 Task: Open Card Card0000000109 in Board Board0000000028 in Workspace WS0000000010 in Trello. Add Member nikhrathi889@gmail.com to Card Card0000000109 in Board Board0000000028 in Workspace WS0000000010 in Trello. Add Green Label titled Label0000000109 to Card Card0000000109 in Board Board0000000028 in Workspace WS0000000010 in Trello. Add Checklist CL0000000109 to Card Card0000000109 in Board Board0000000028 in Workspace WS0000000010 in Trello. Add Dates with Start Date as Apr 08 2023 and Due Date as Apr 30 2023 to Card Card0000000109 in Board Board0000000028 in Workspace WS0000000010 in Trello
Action: Mouse moved to (663, 73)
Screenshot: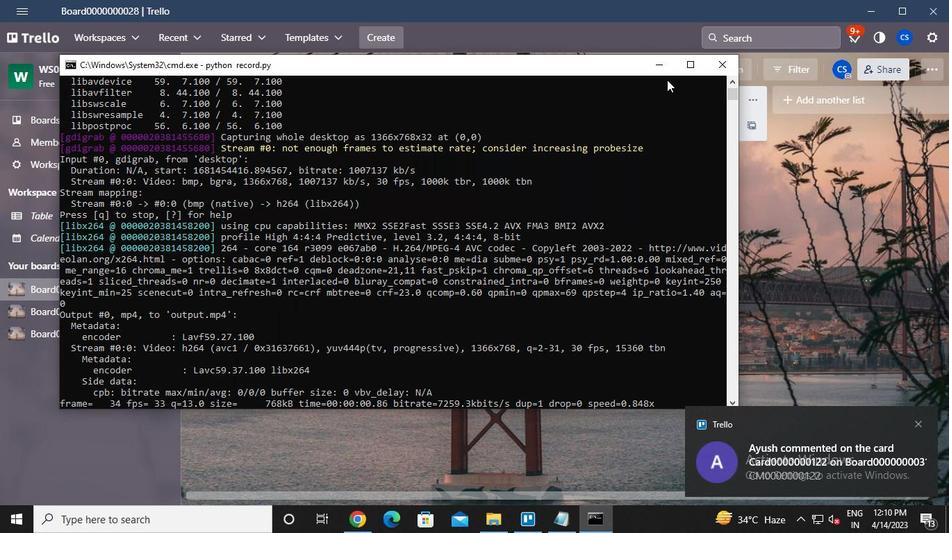 
Action: Mouse pressed left at (663, 73)
Screenshot: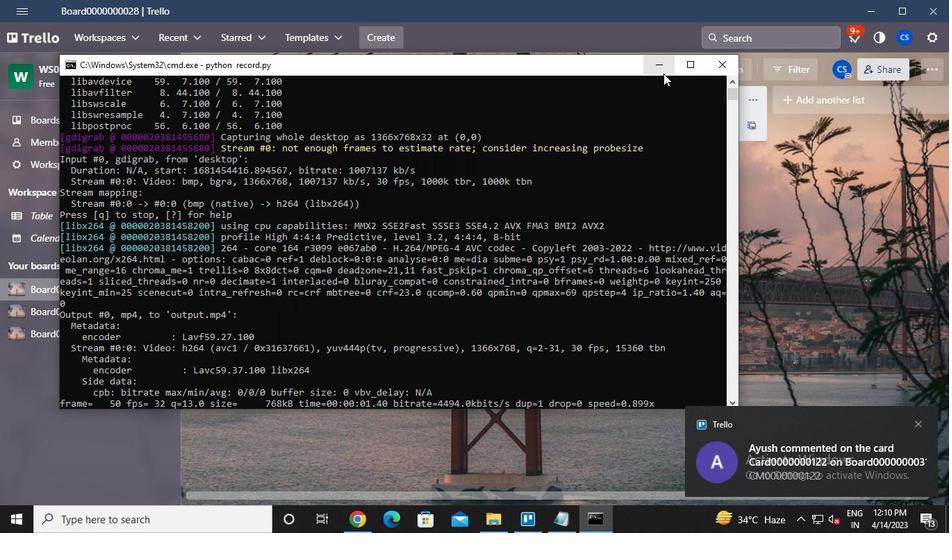 
Action: Mouse moved to (271, 120)
Screenshot: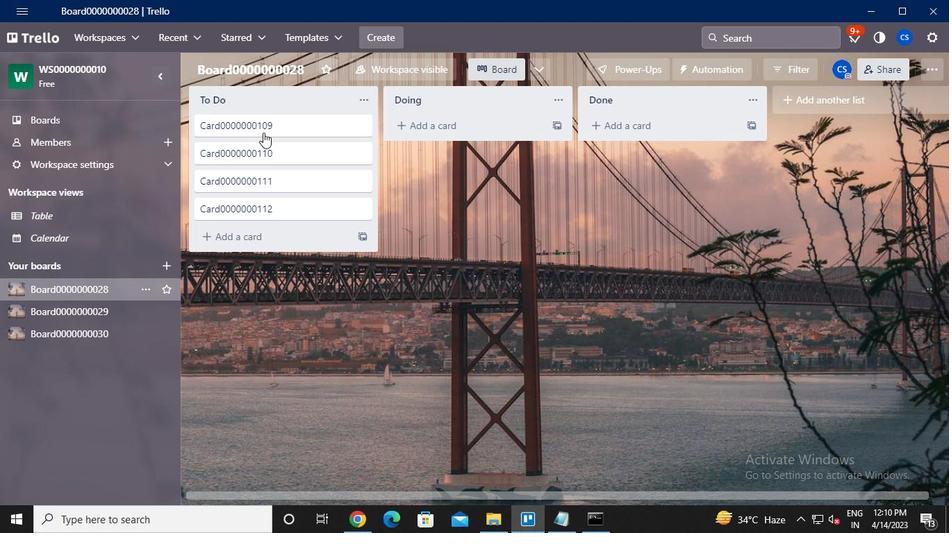 
Action: Mouse pressed left at (271, 120)
Screenshot: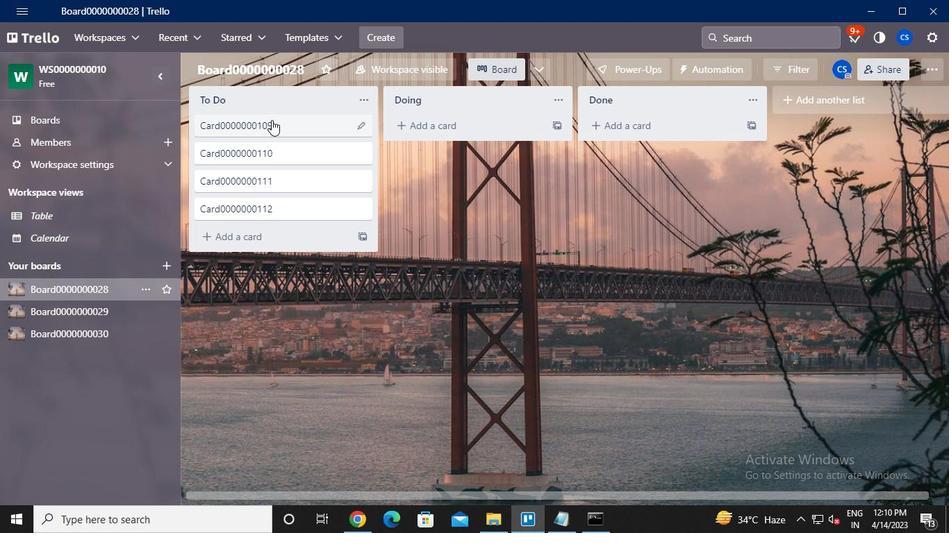 
Action: Mouse moved to (677, 123)
Screenshot: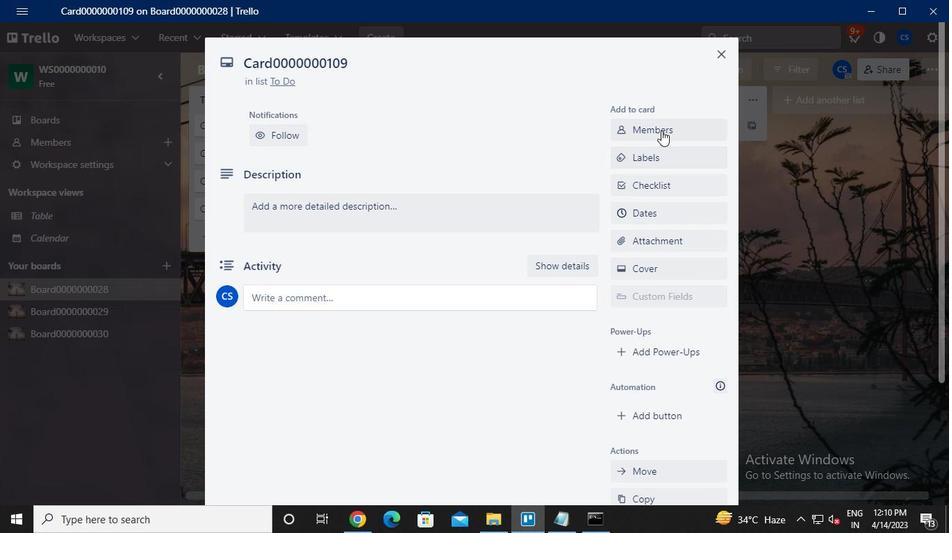 
Action: Mouse pressed left at (677, 123)
Screenshot: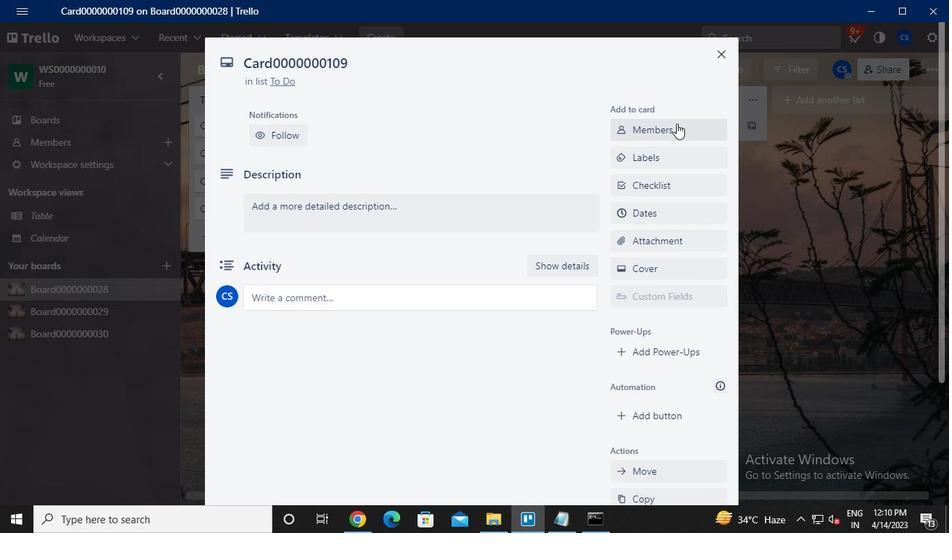 
Action: Keyboard Key.caps_lock
Screenshot: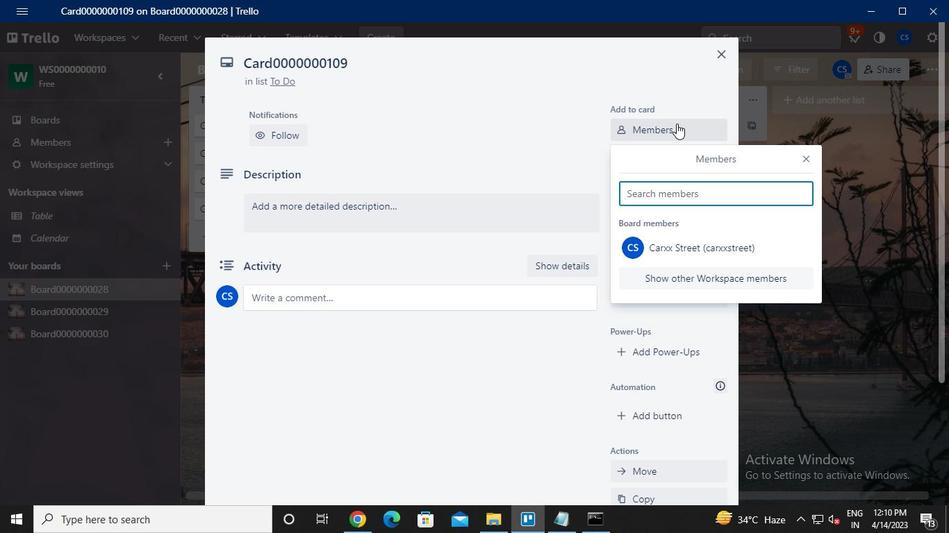 
Action: Keyboard Key.caps_lock
Screenshot: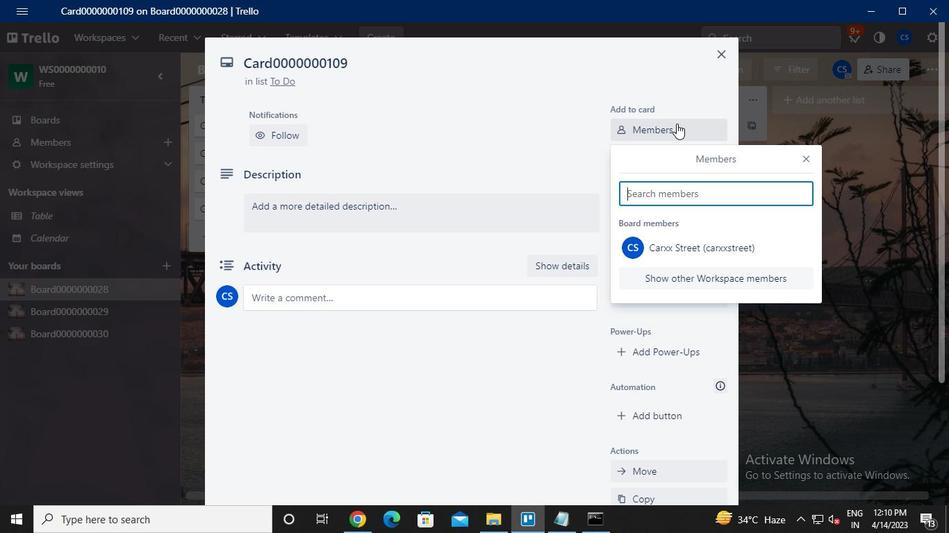 
Action: Keyboard n
Screenshot: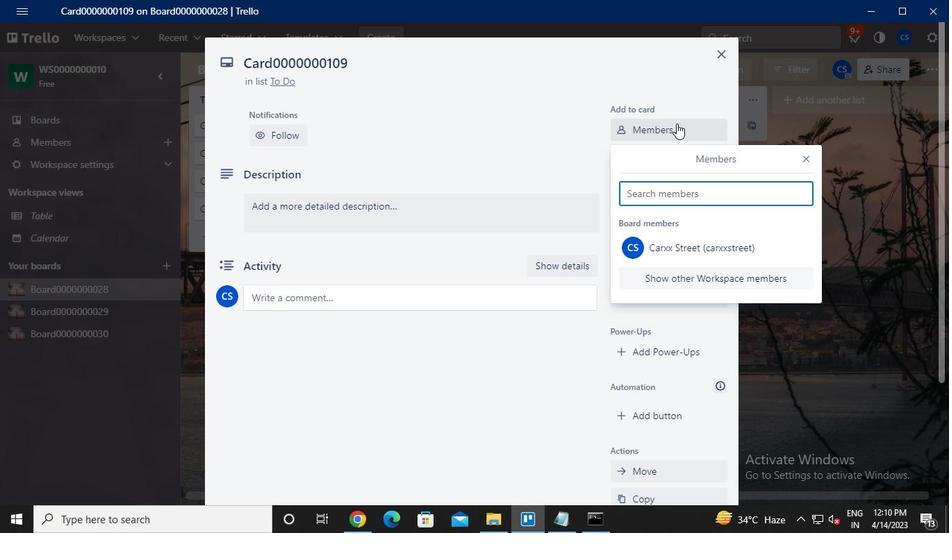 
Action: Keyboard i
Screenshot: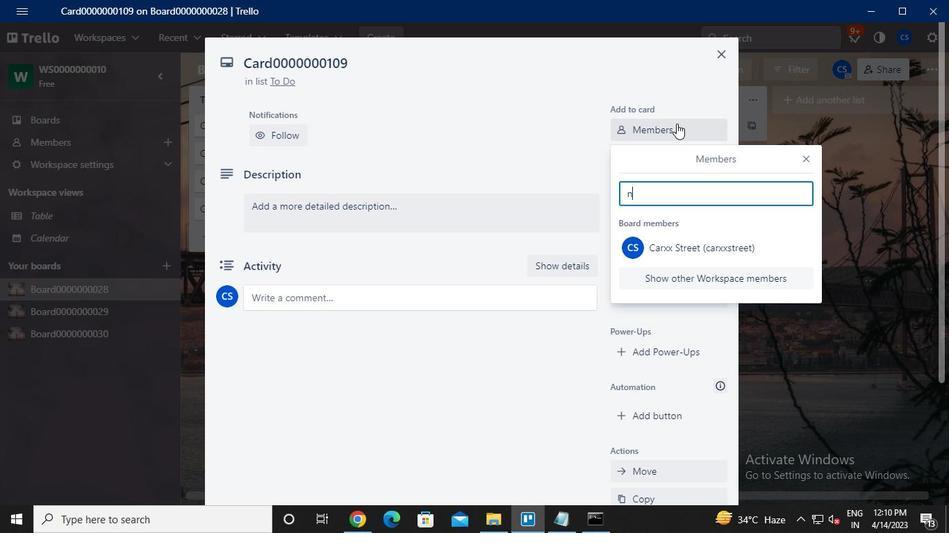 
Action: Keyboard k
Screenshot: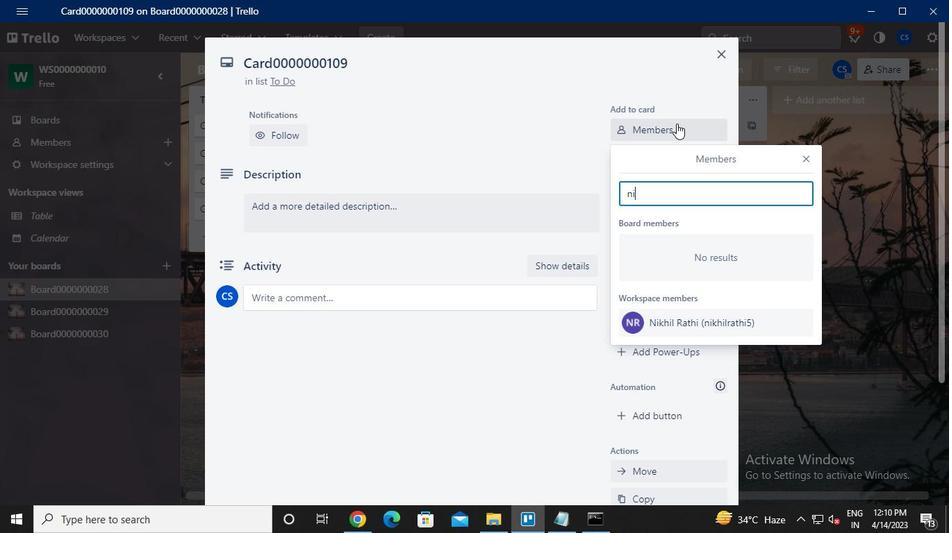 
Action: Keyboard r
Screenshot: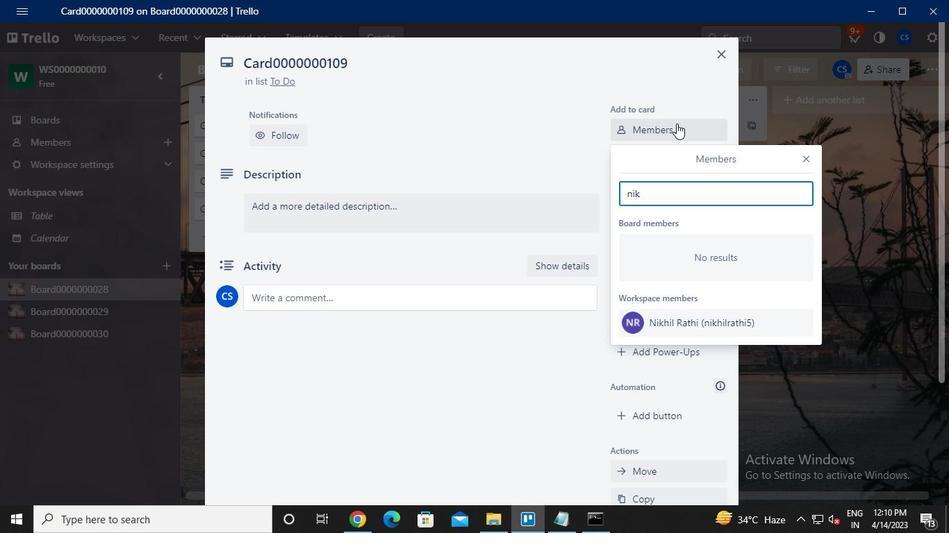 
Action: Keyboard a
Screenshot: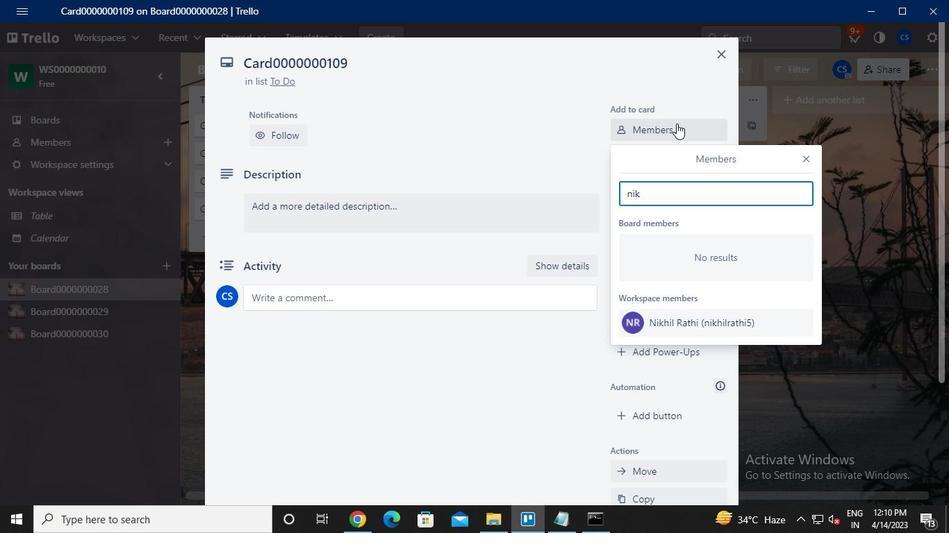 
Action: Keyboard t
Screenshot: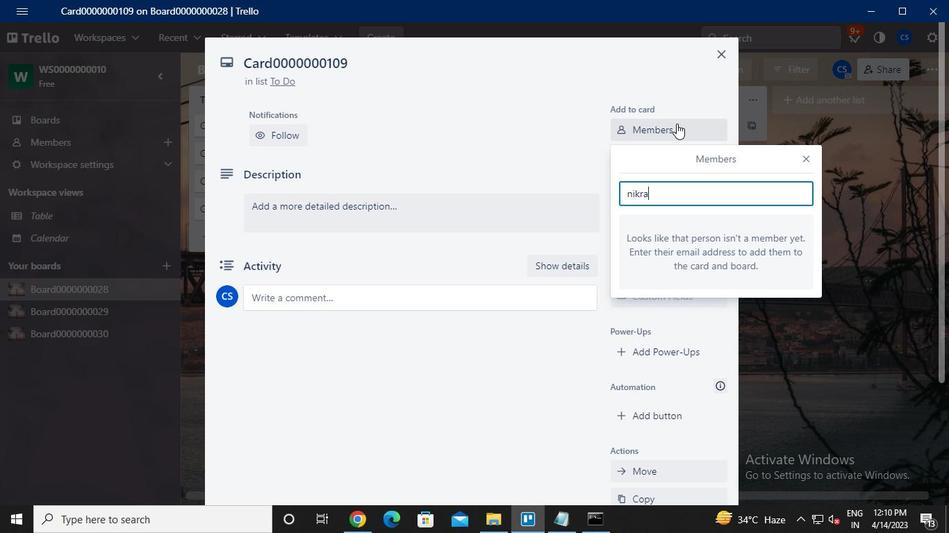 
Action: Keyboard h
Screenshot: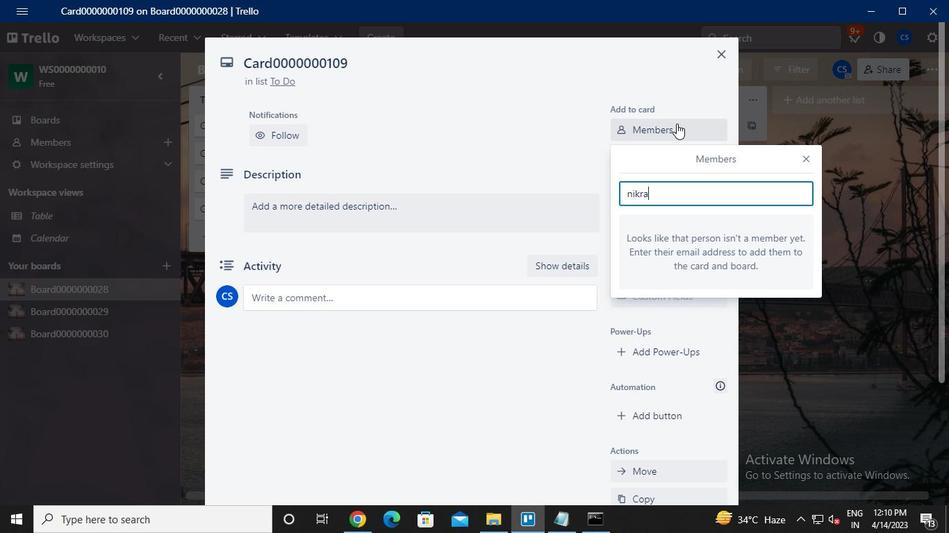 
Action: Keyboard i
Screenshot: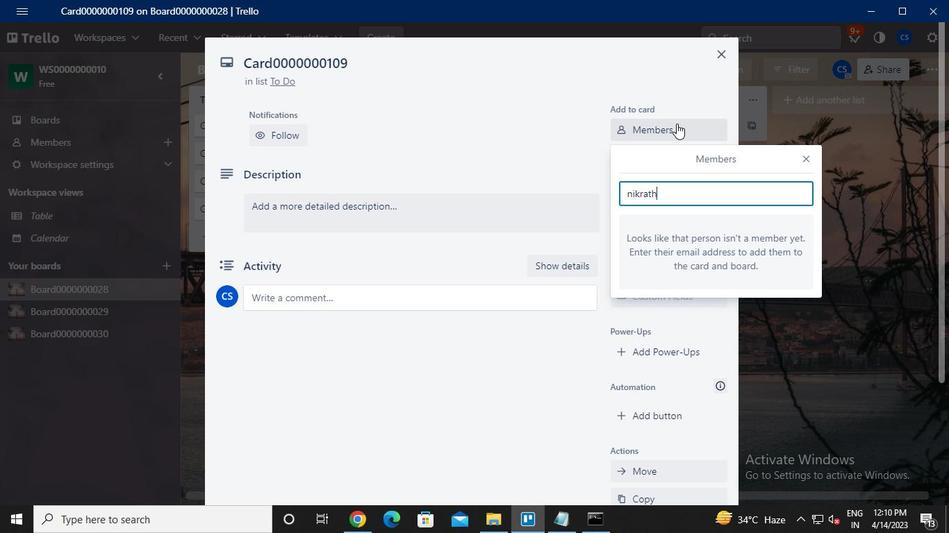 
Action: Keyboard <104>
Screenshot: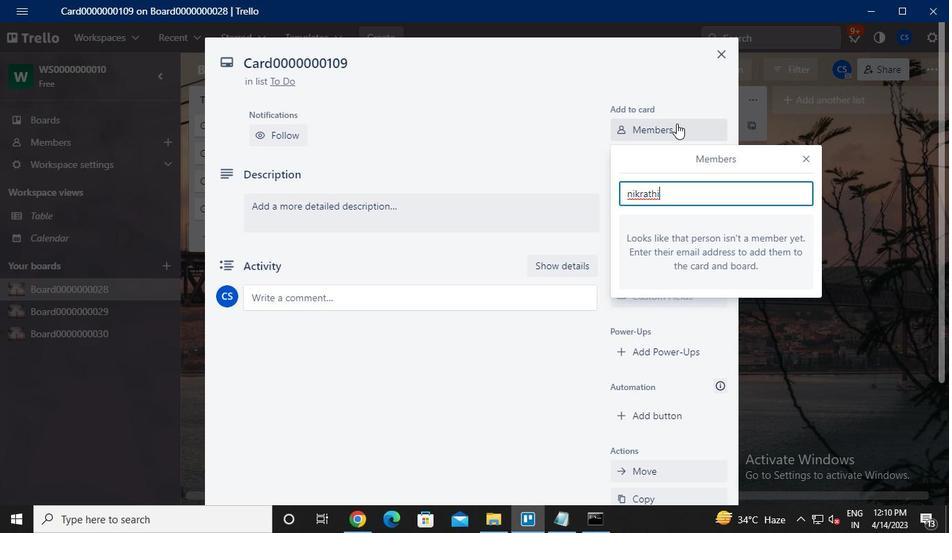 
Action: Keyboard <104>
Screenshot: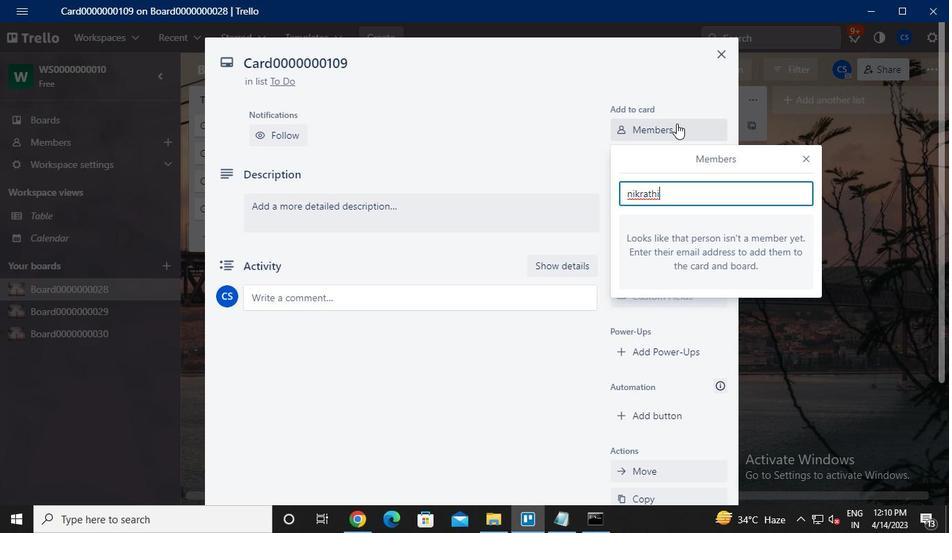 
Action: Keyboard <105>
Screenshot: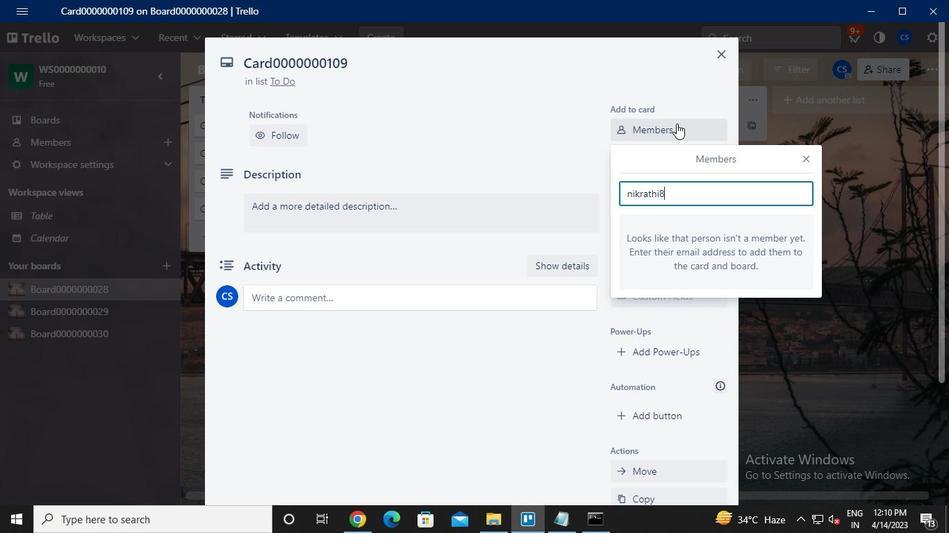 
Action: Keyboard Key.shift
Screenshot: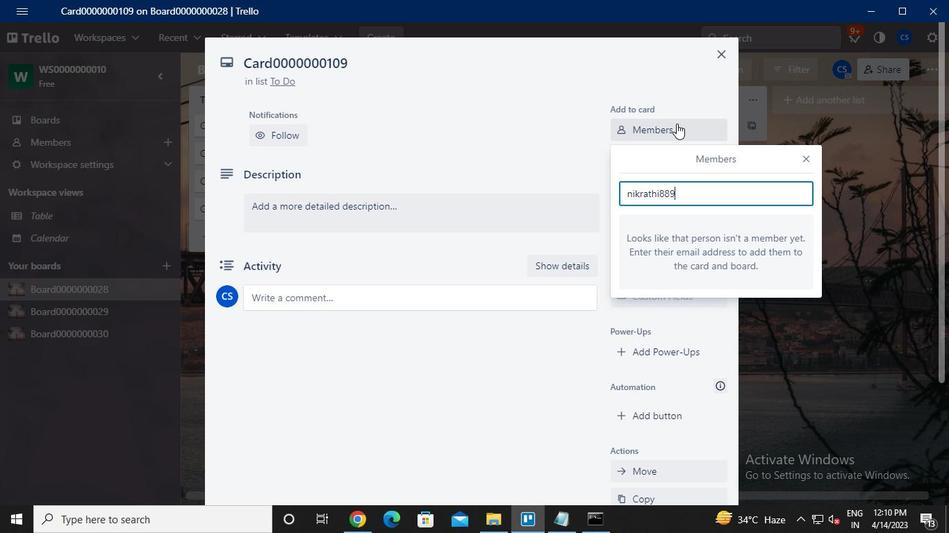 
Action: Keyboard @
Screenshot: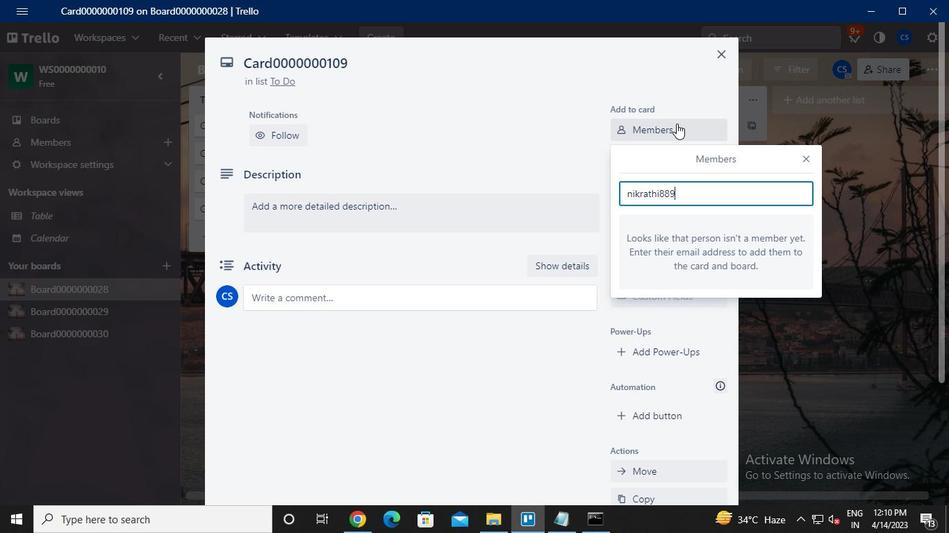 
Action: Keyboard g
Screenshot: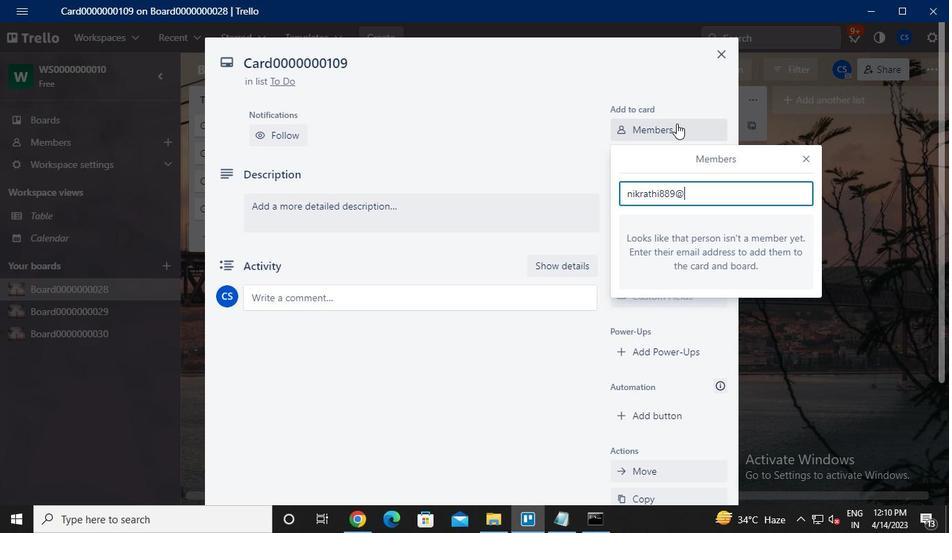 
Action: Keyboard m
Screenshot: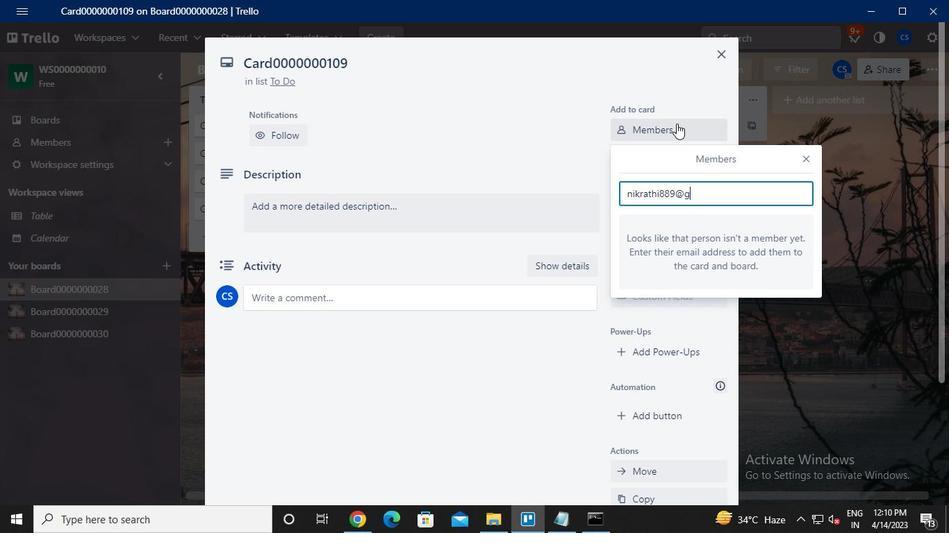 
Action: Keyboard a
Screenshot: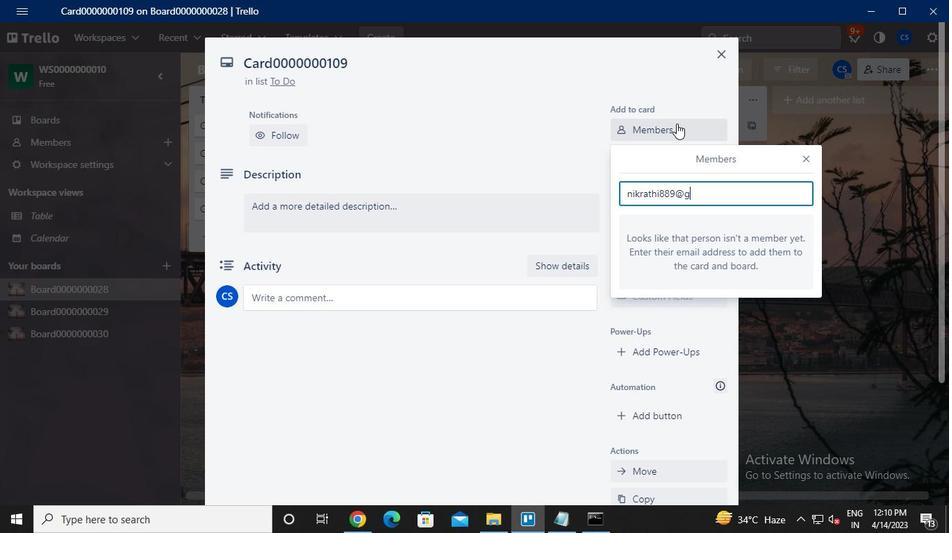 
Action: Keyboard i
Screenshot: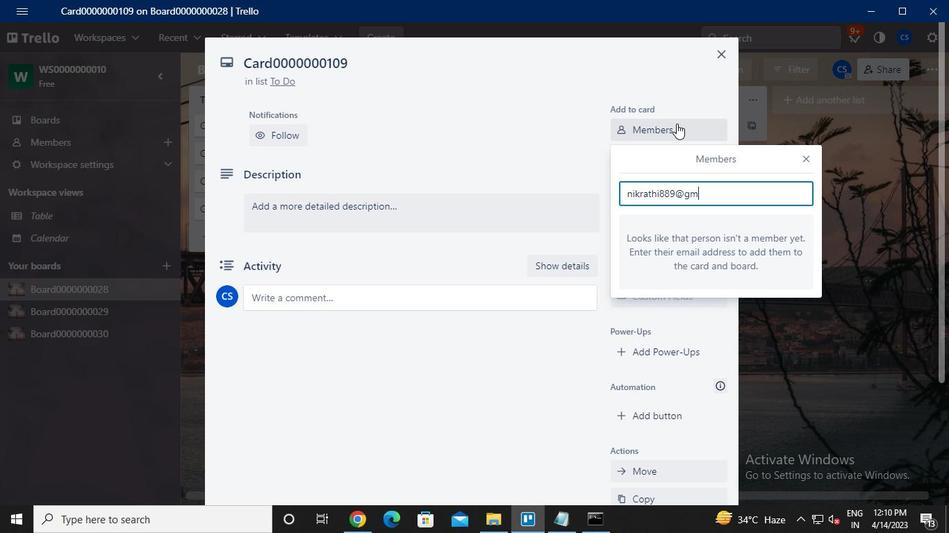 
Action: Keyboard l
Screenshot: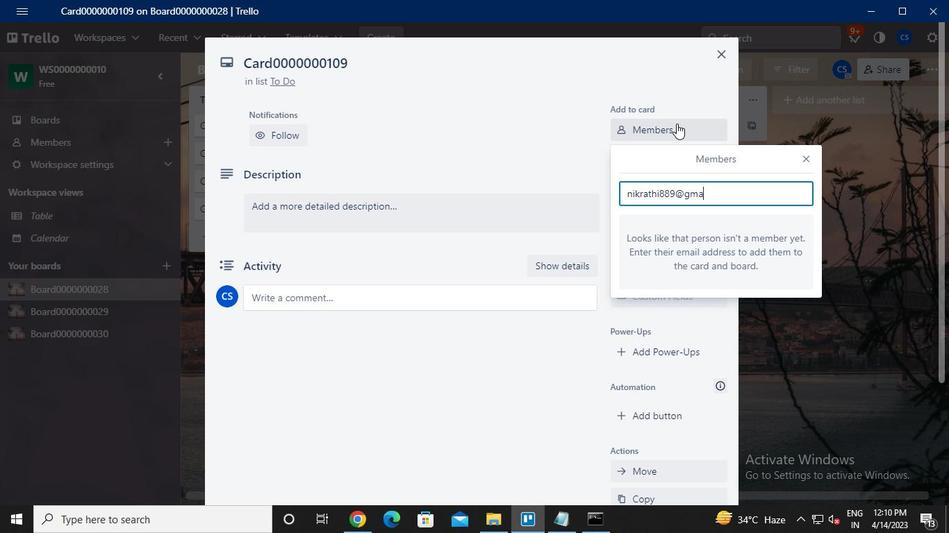 
Action: Keyboard .
Screenshot: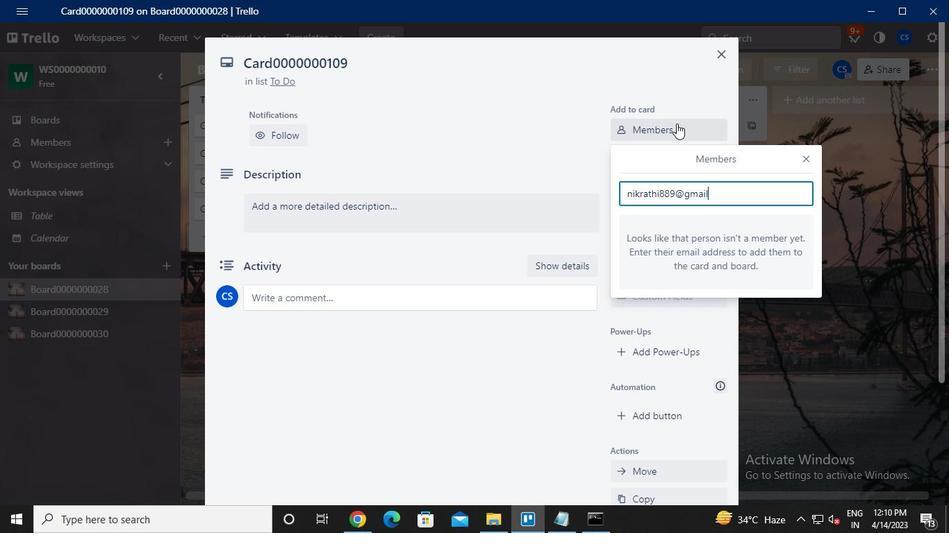 
Action: Keyboard c
Screenshot: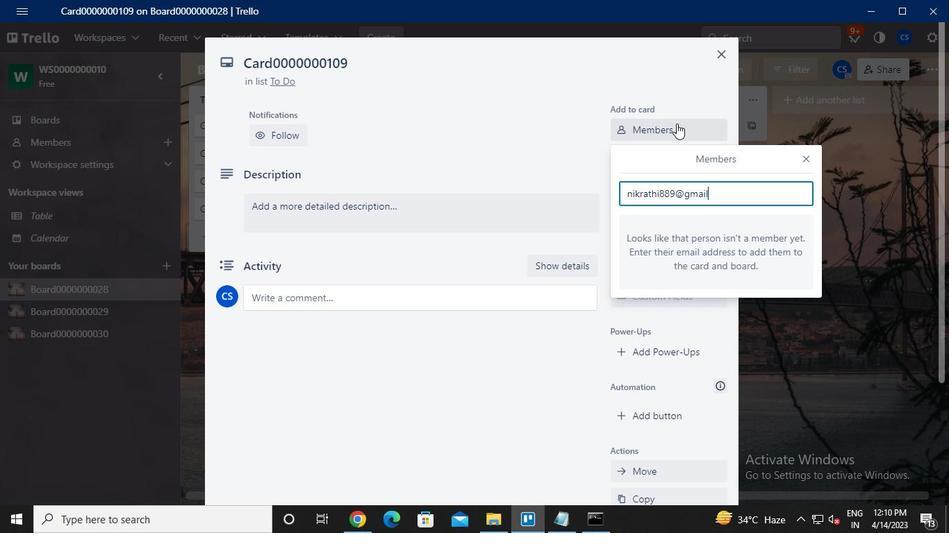 
Action: Keyboard o
Screenshot: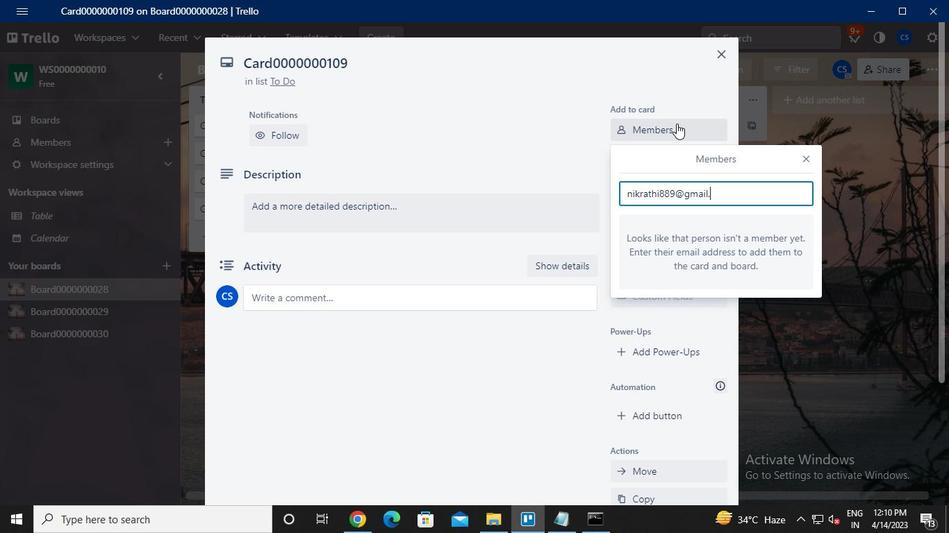 
Action: Keyboard m
Screenshot: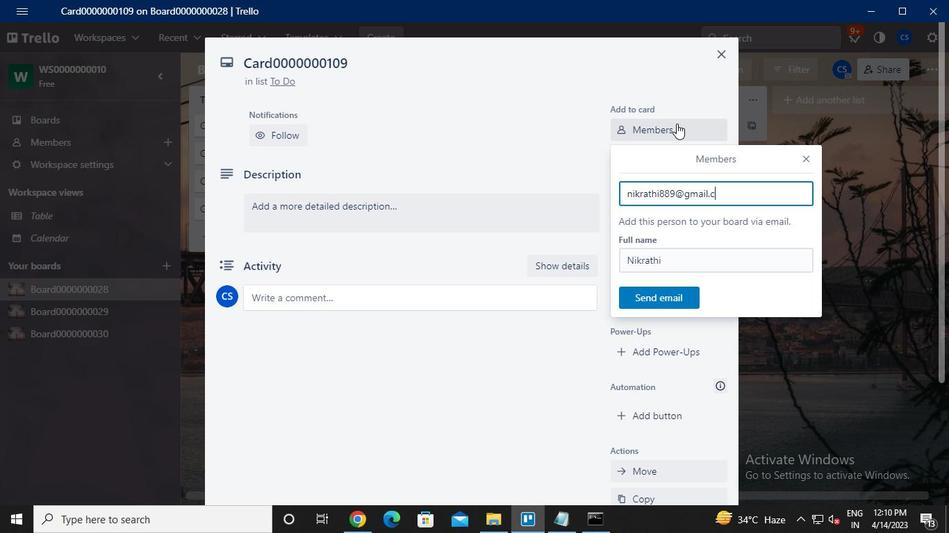 
Action: Mouse moved to (668, 290)
Screenshot: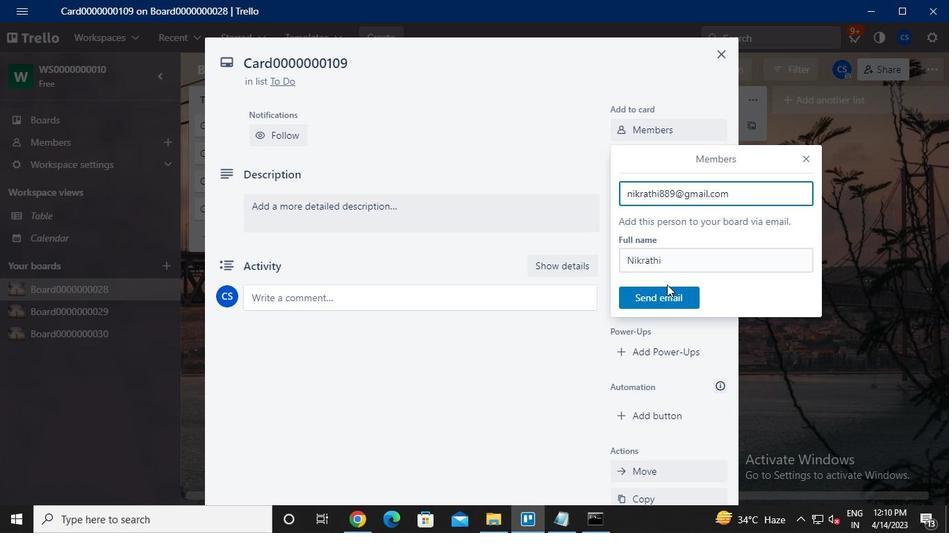 
Action: Mouse pressed left at (668, 290)
Screenshot: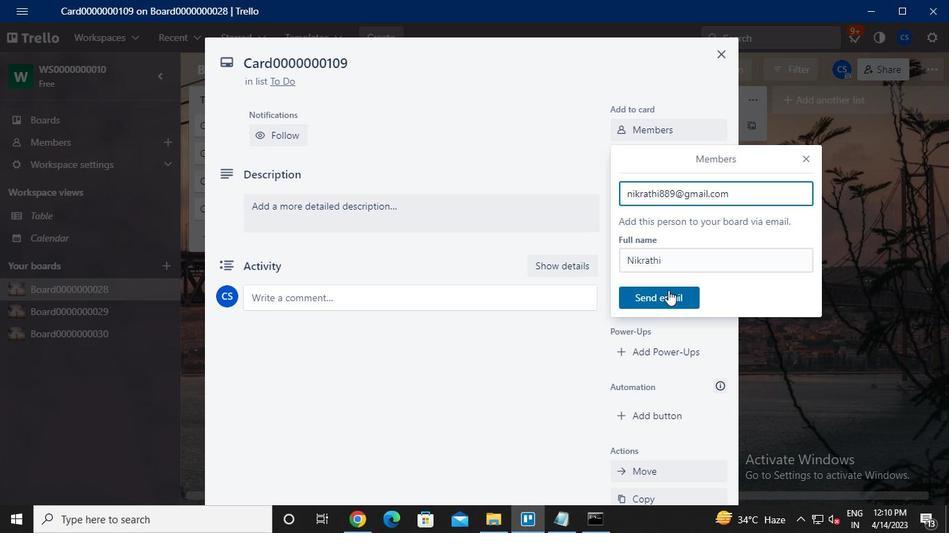 
Action: Mouse moved to (674, 206)
Screenshot: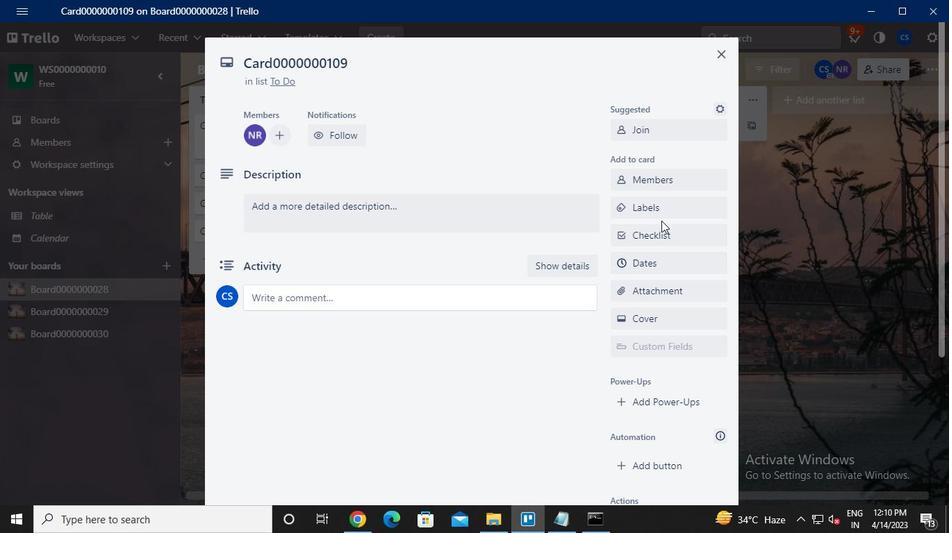 
Action: Mouse pressed left at (674, 206)
Screenshot: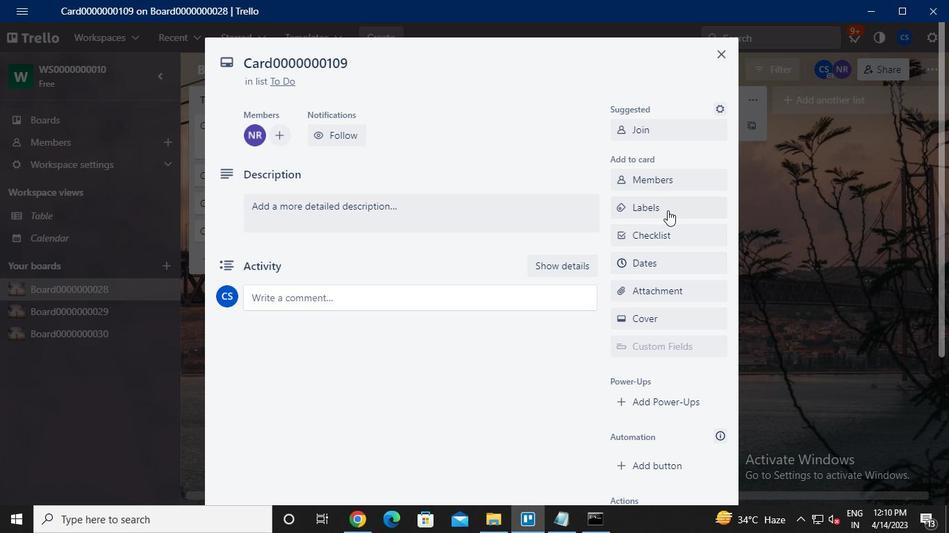 
Action: Mouse moved to (728, 312)
Screenshot: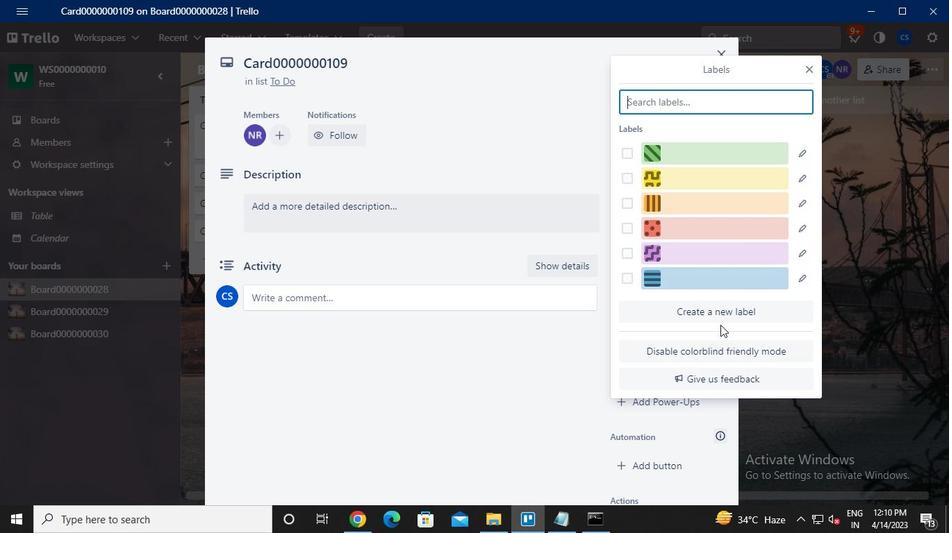 
Action: Mouse pressed left at (728, 312)
Screenshot: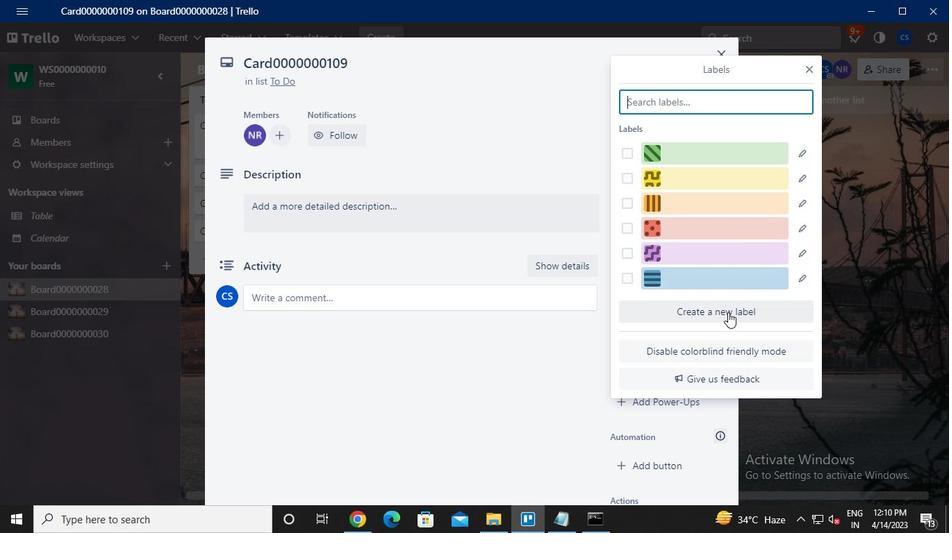 
Action: Mouse moved to (743, 154)
Screenshot: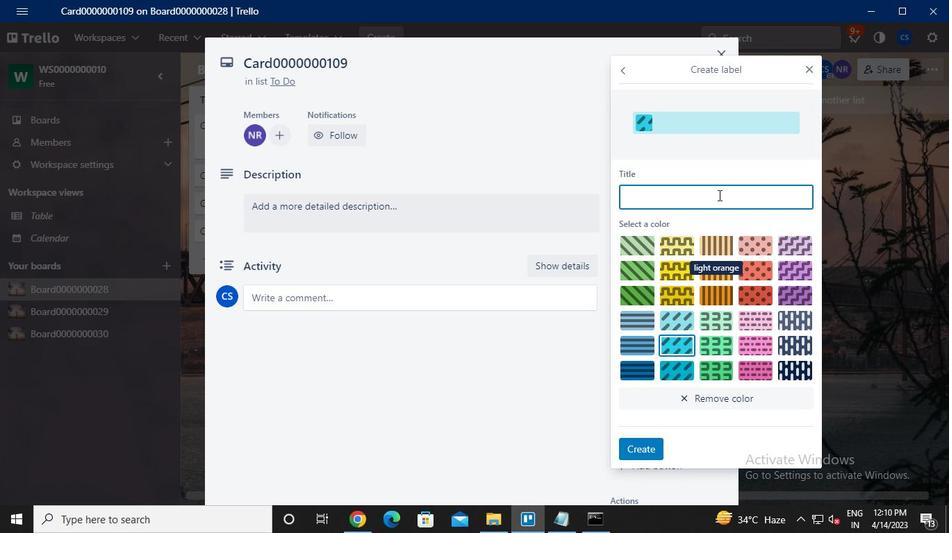 
Action: Keyboard Key.caps_lock
Screenshot: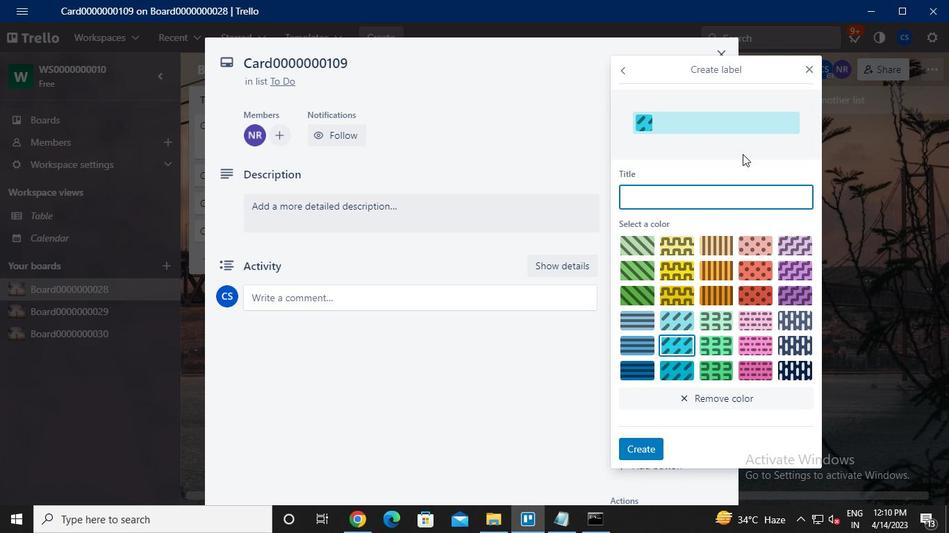 
Action: Keyboard l
Screenshot: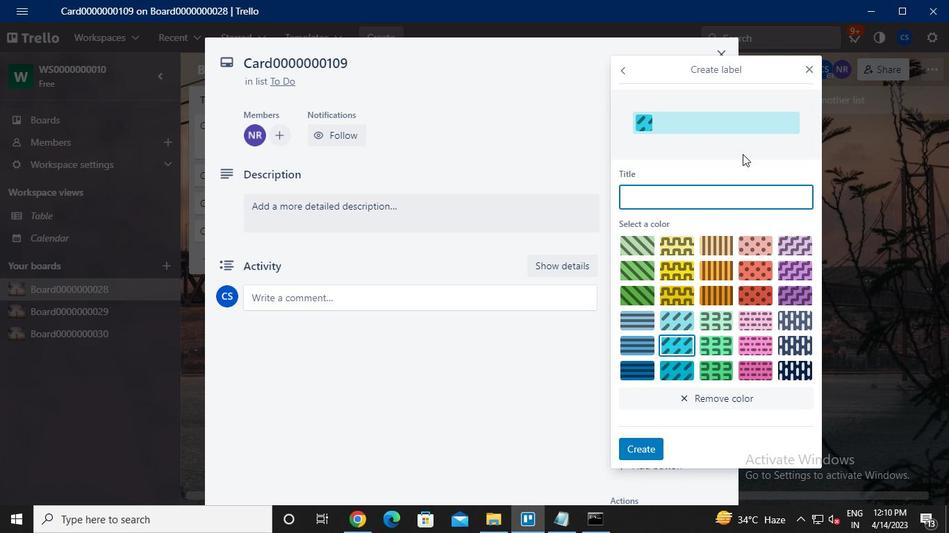
Action: Keyboard Key.caps_lock
Screenshot: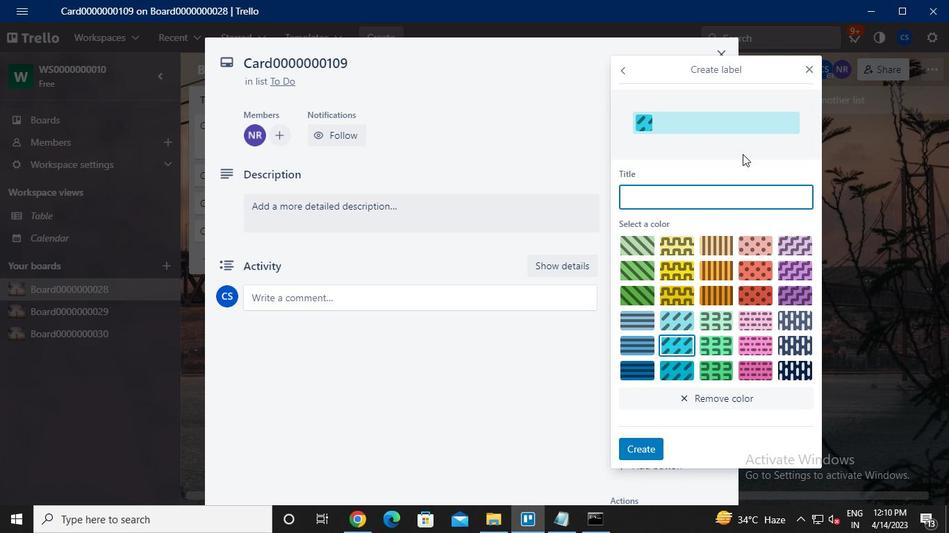 
Action: Keyboard a
Screenshot: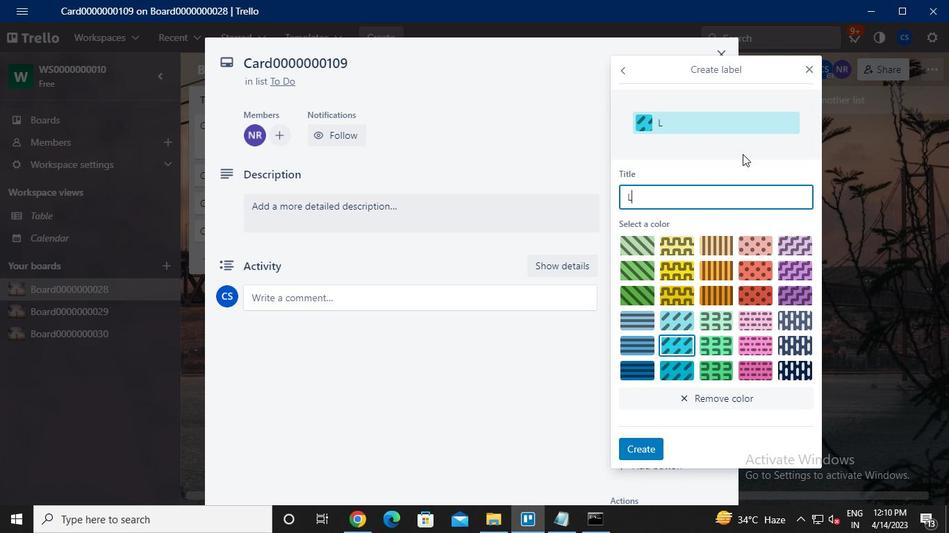 
Action: Keyboard b
Screenshot: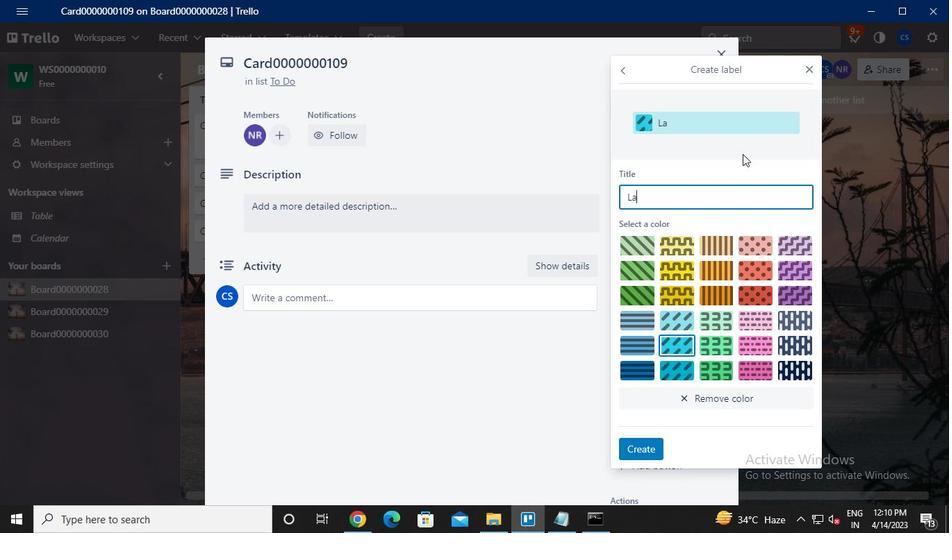 
Action: Keyboard e
Screenshot: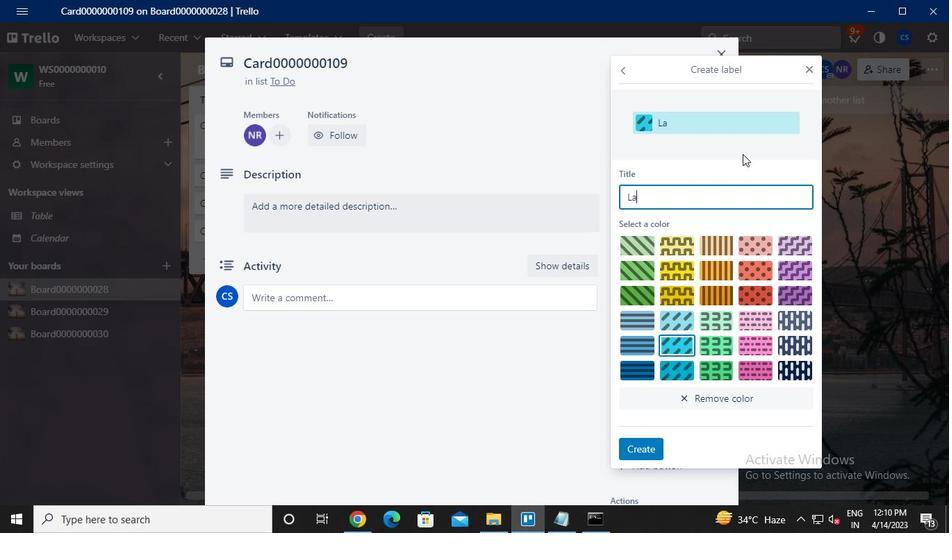 
Action: Keyboard l
Screenshot: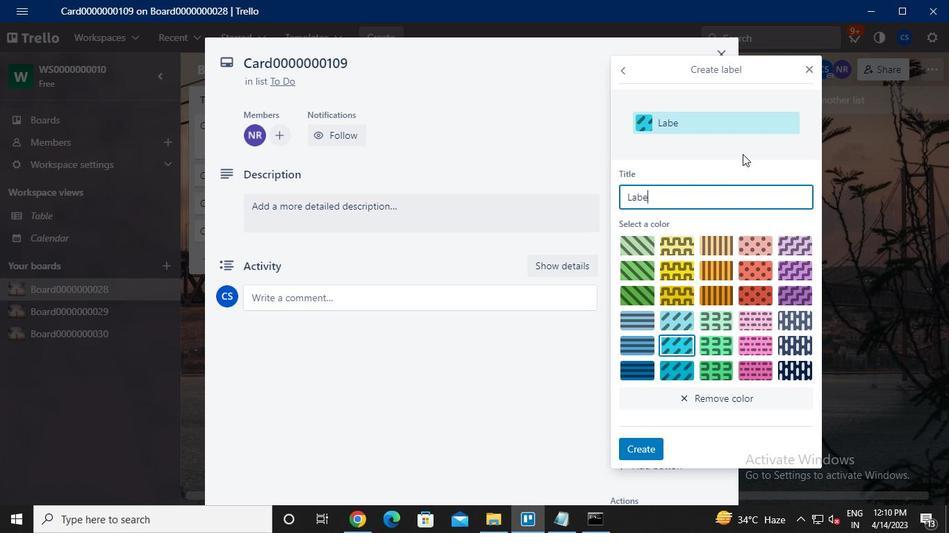 
Action: Keyboard <96>
Screenshot: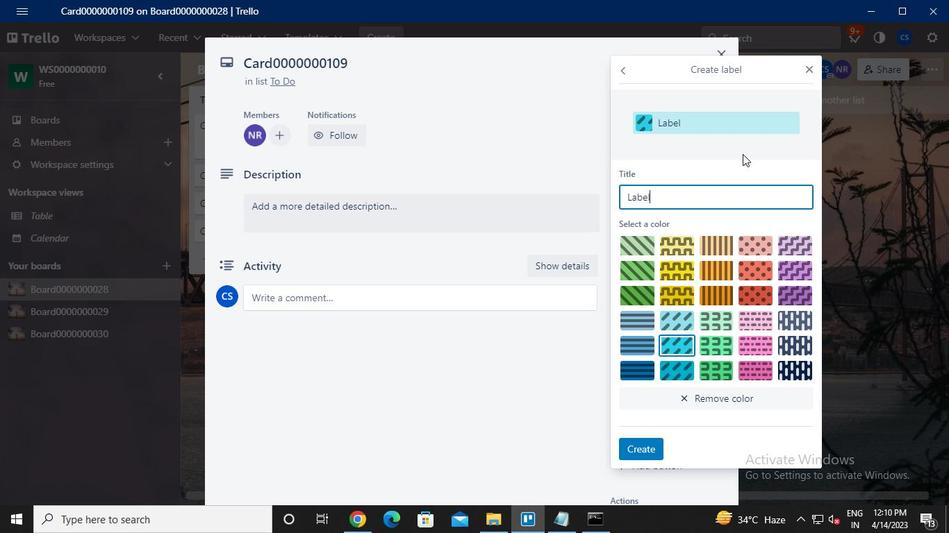 
Action: Keyboard <96>
Screenshot: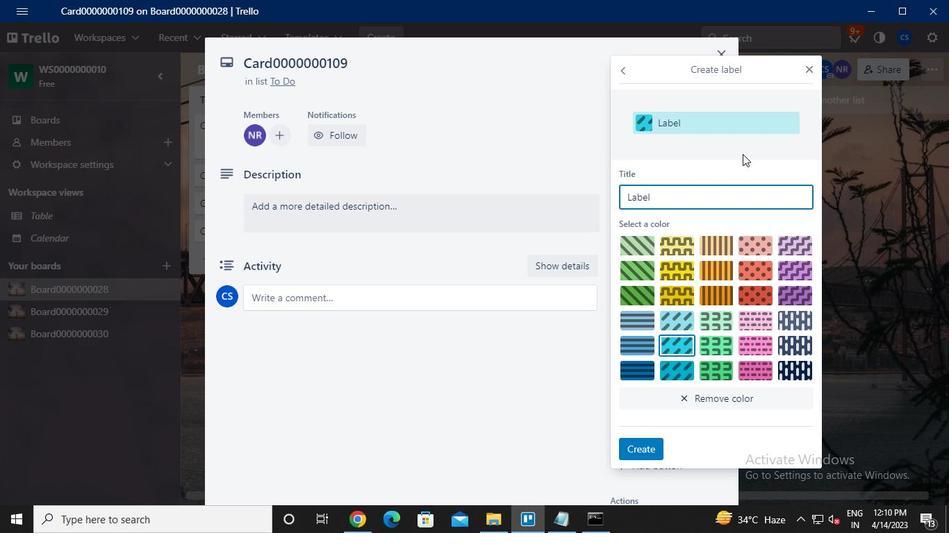 
Action: Keyboard <96>
Screenshot: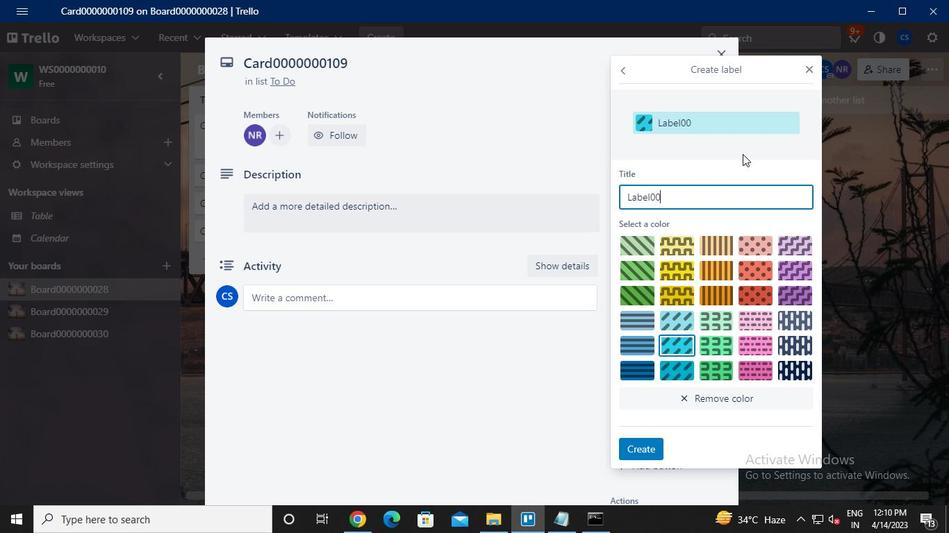 
Action: Keyboard <96>
Screenshot: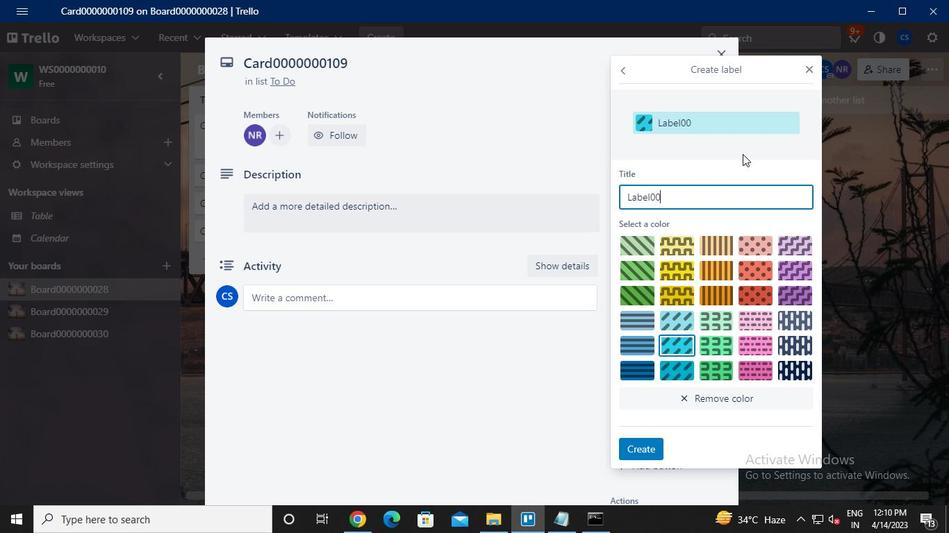 
Action: Keyboard <96>
Screenshot: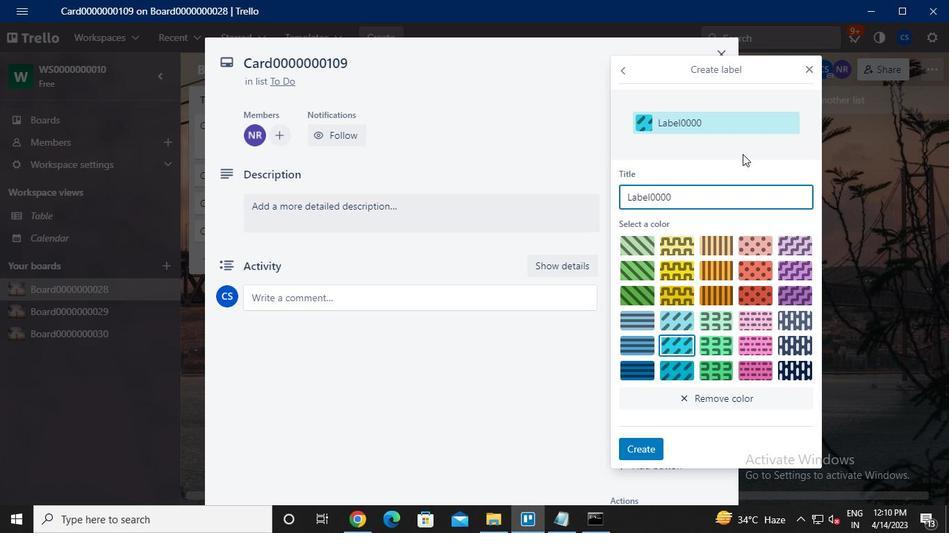 
Action: Keyboard <96>
Screenshot: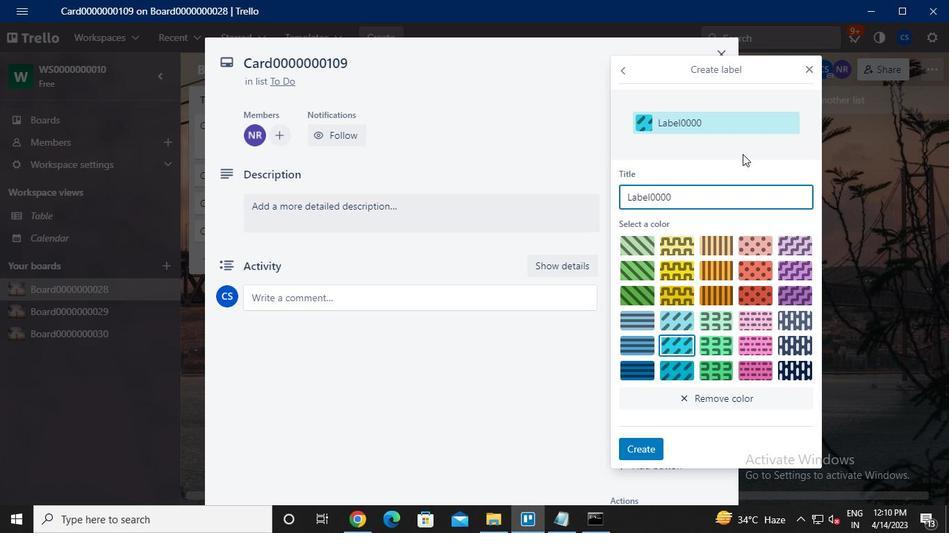 
Action: Keyboard <96>
Screenshot: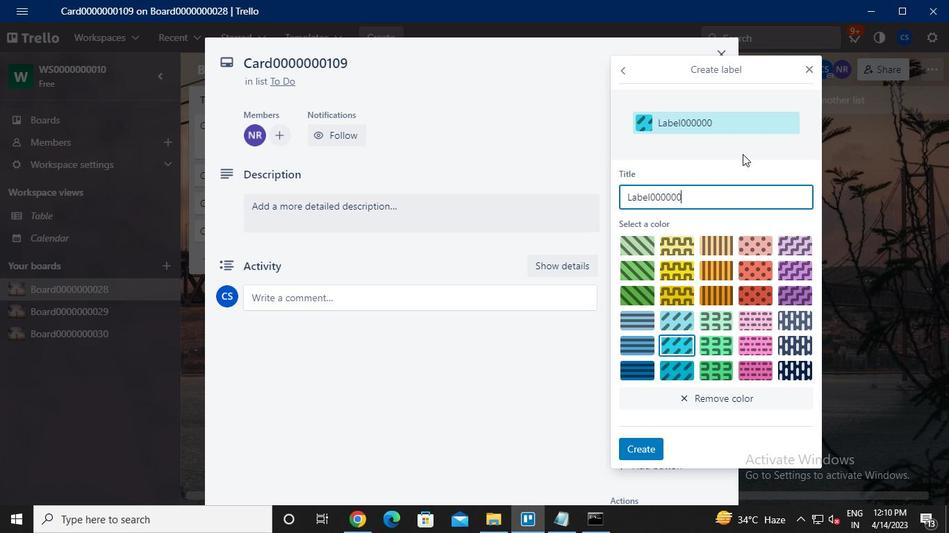 
Action: Keyboard <97>
Screenshot: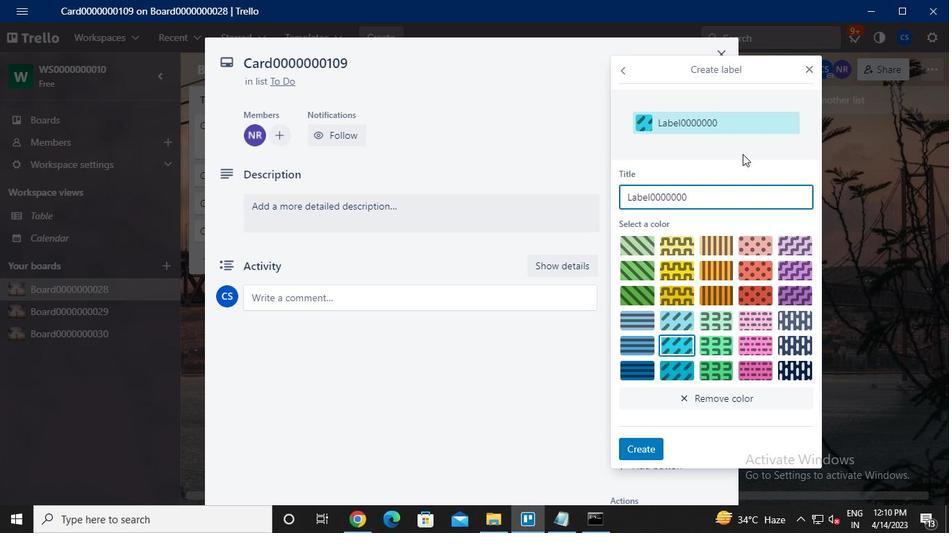 
Action: Keyboard <96>
Screenshot: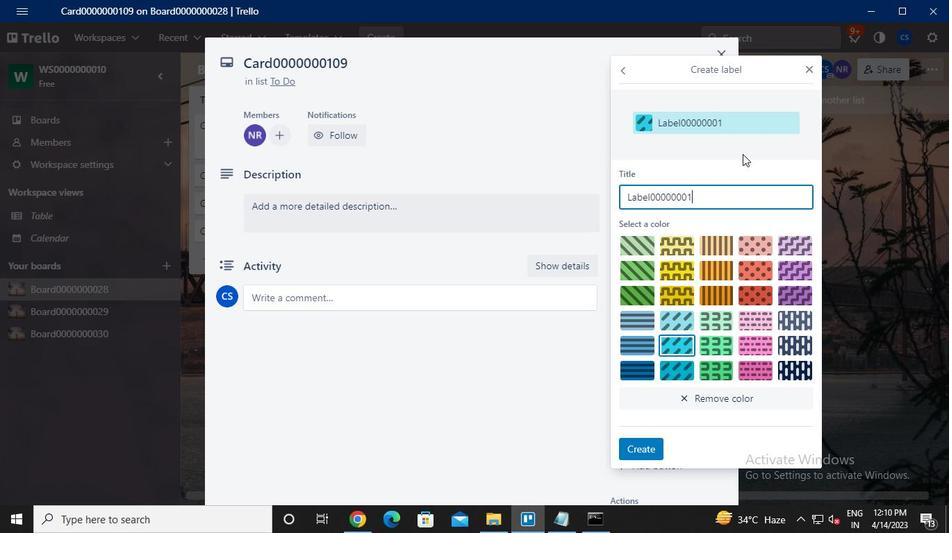 
Action: Keyboard <105>
Screenshot: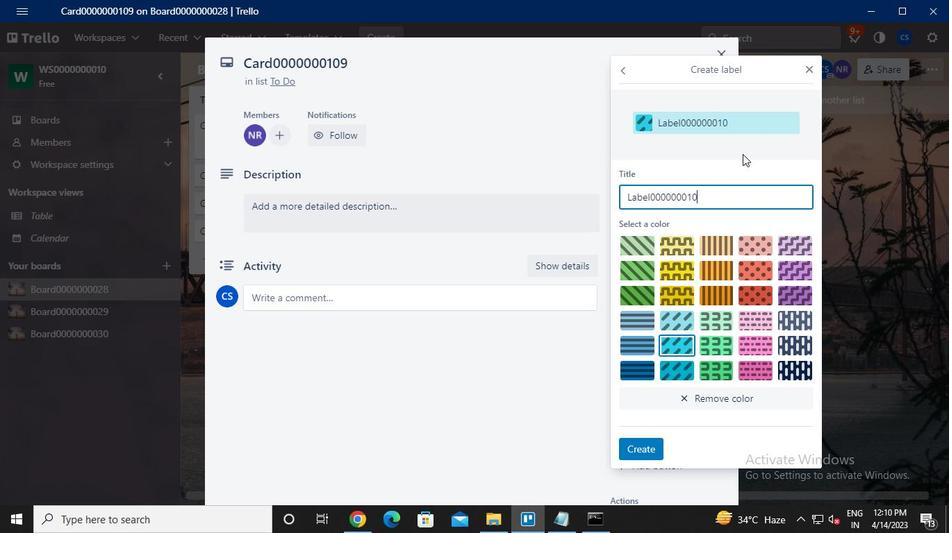 
Action: Mouse moved to (642, 278)
Screenshot: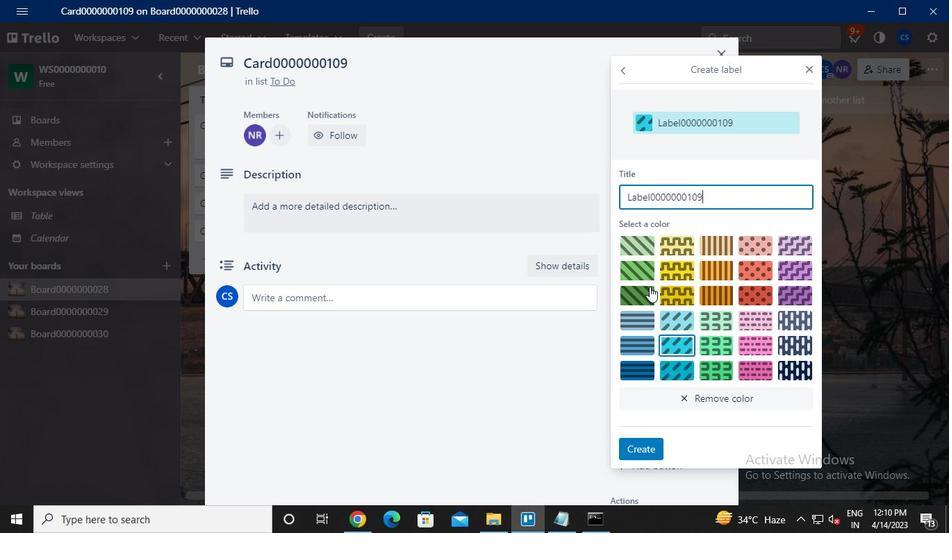 
Action: Mouse pressed left at (642, 278)
Screenshot: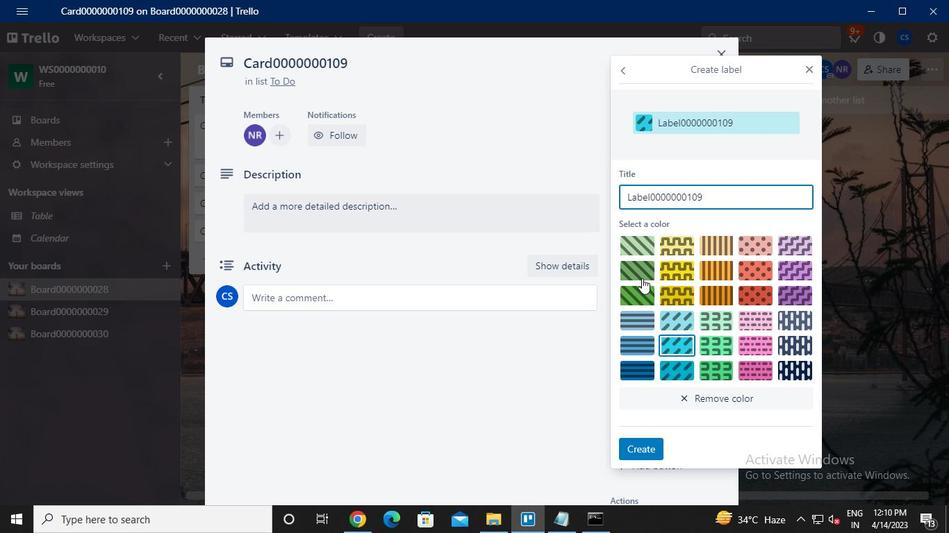 
Action: Mouse moved to (651, 453)
Screenshot: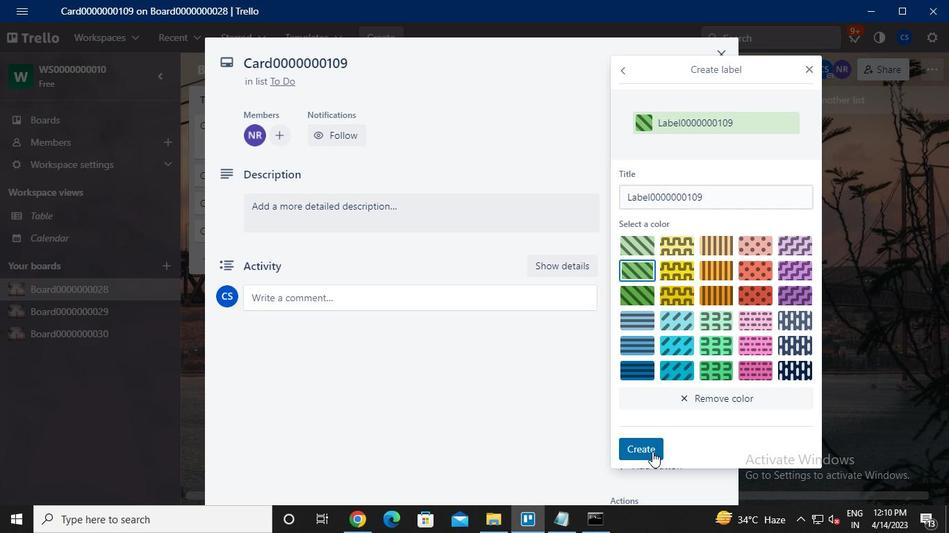 
Action: Mouse pressed left at (651, 453)
Screenshot: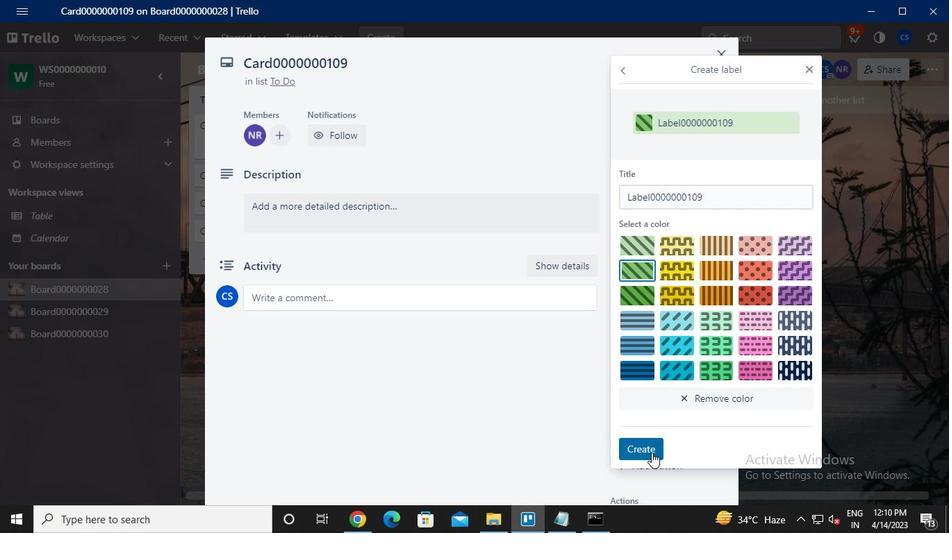 
Action: Mouse moved to (810, 70)
Screenshot: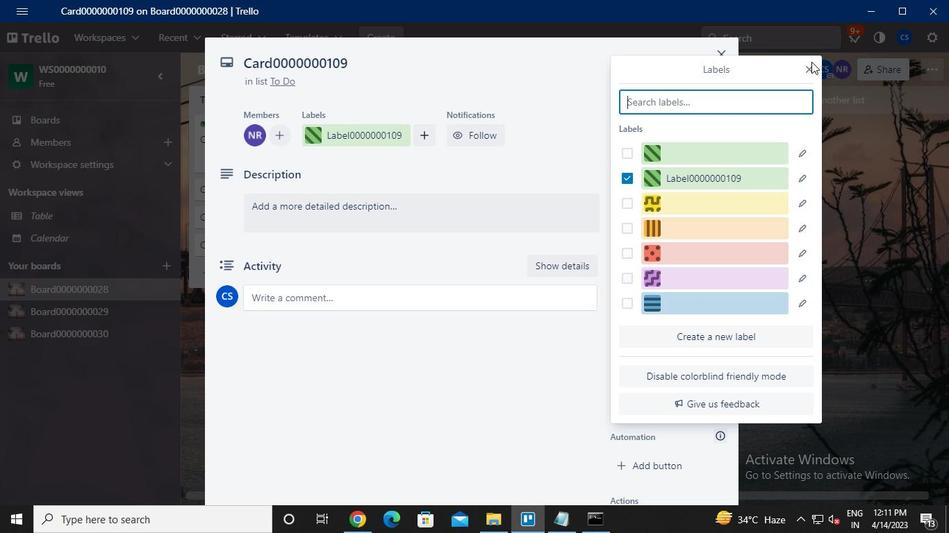 
Action: Mouse pressed left at (810, 70)
Screenshot: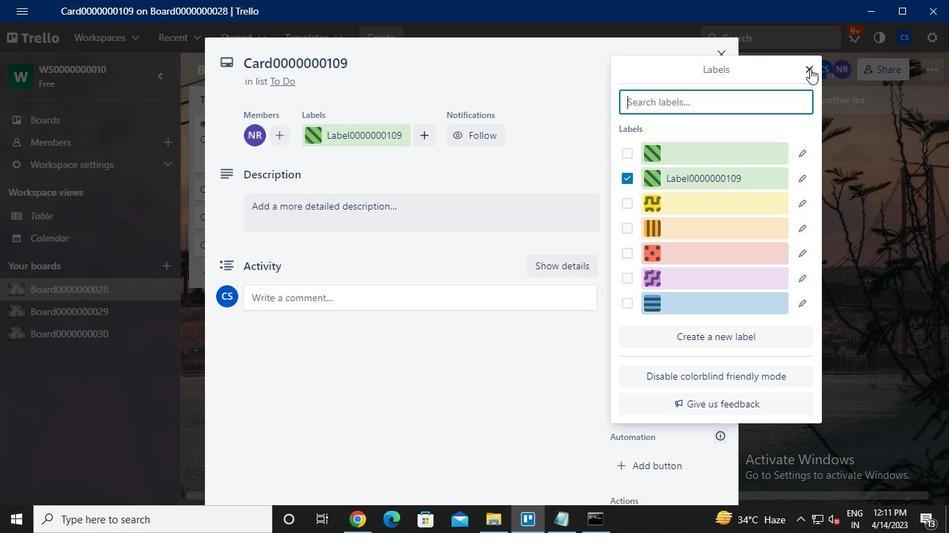 
Action: Mouse moved to (670, 239)
Screenshot: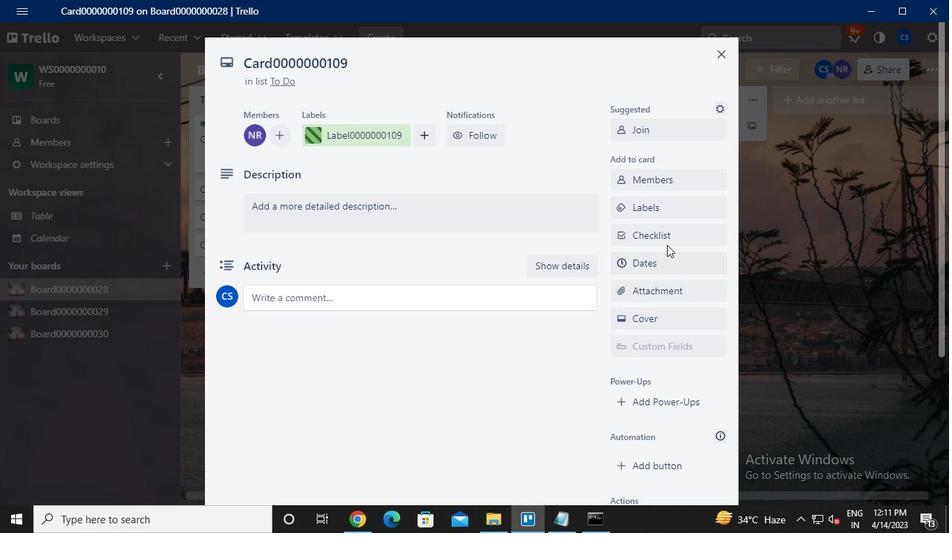 
Action: Mouse pressed left at (670, 239)
Screenshot: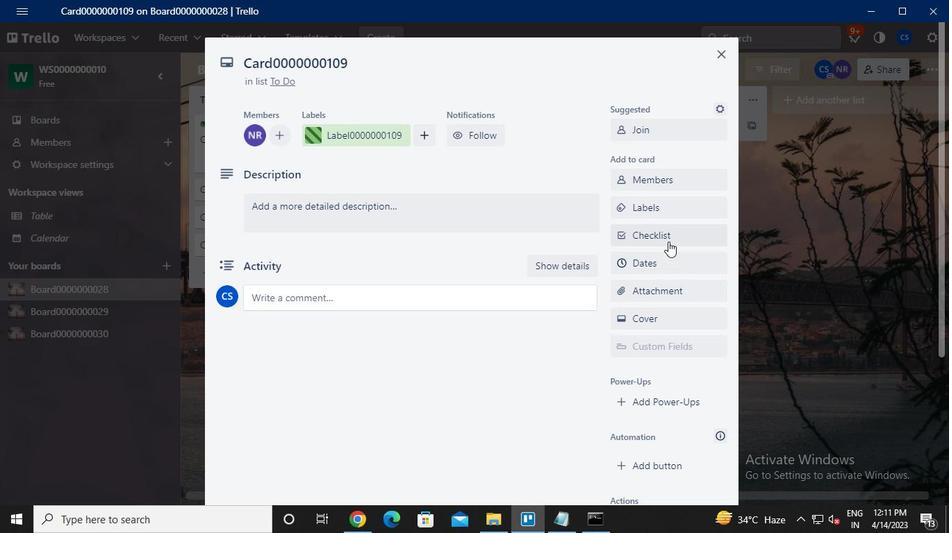 
Action: Mouse moved to (669, 269)
Screenshot: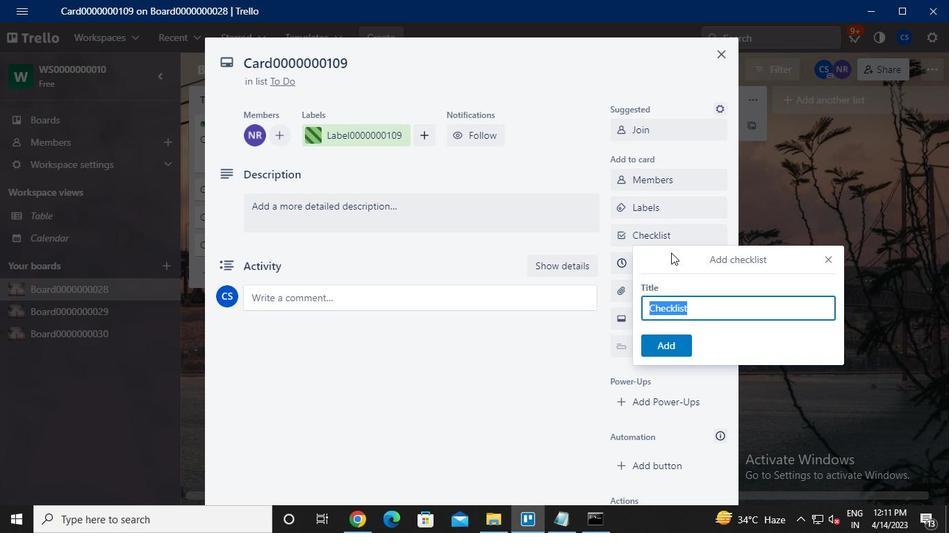 
Action: Keyboard Key.caps_lock
Screenshot: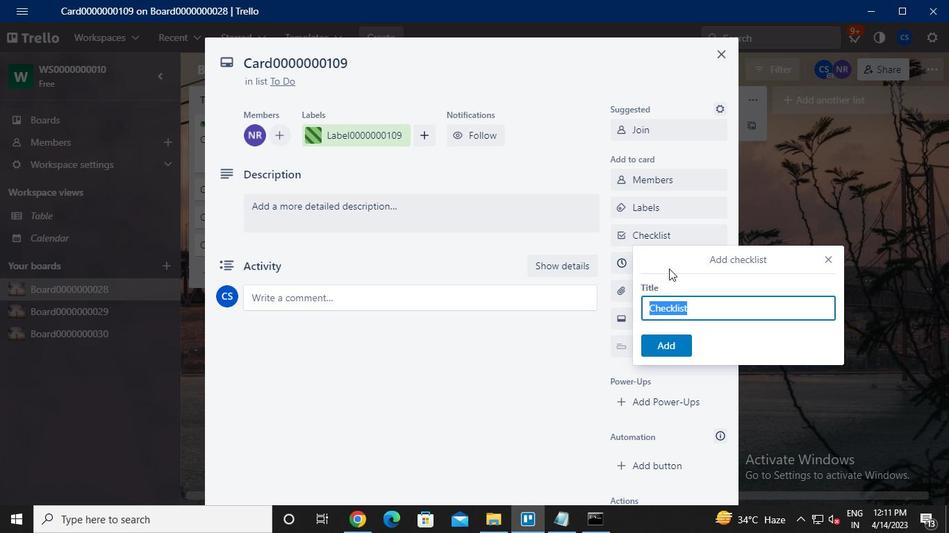 
Action: Keyboard c
Screenshot: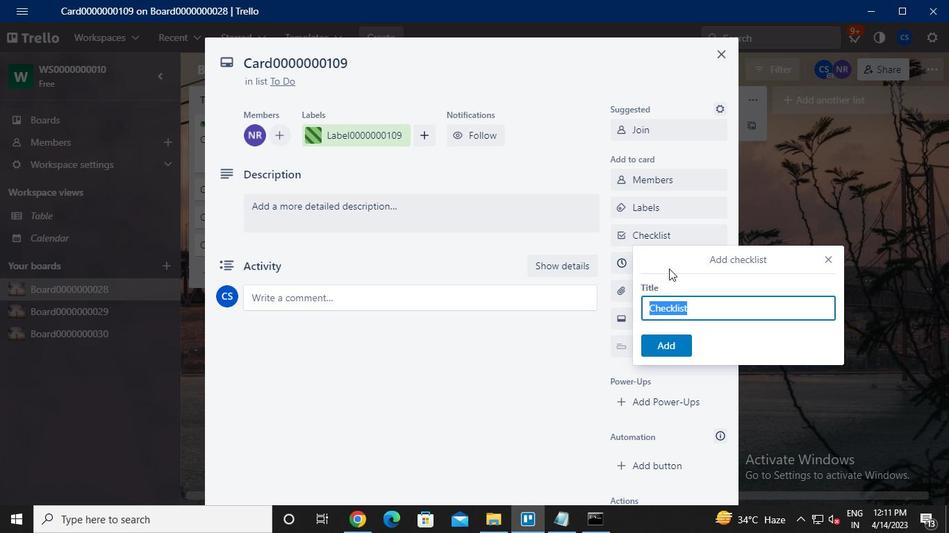 
Action: Keyboard l
Screenshot: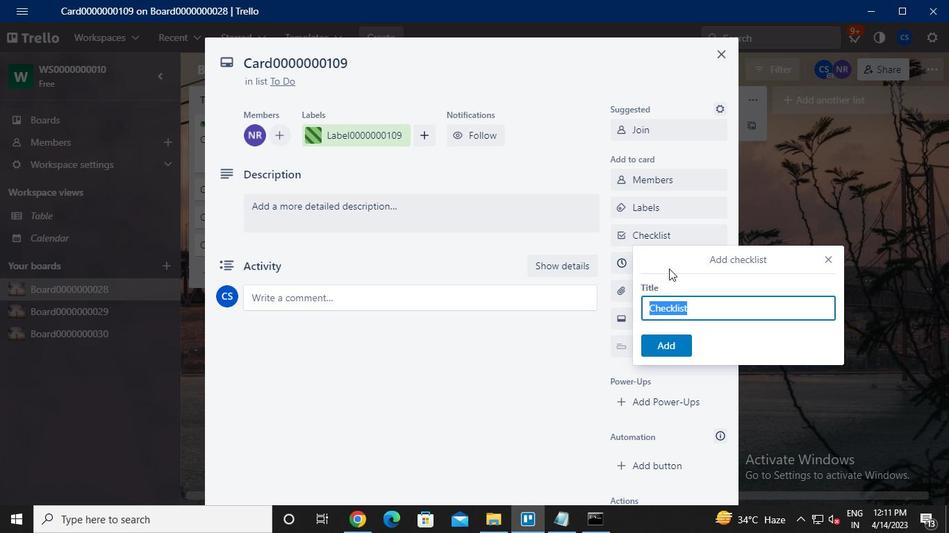 
Action: Keyboard <96>
Screenshot: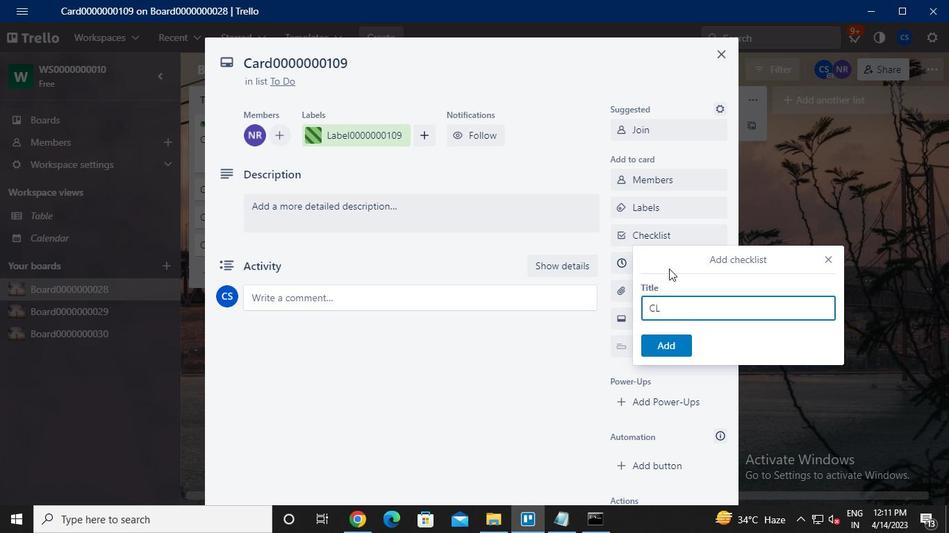 
Action: Keyboard <96>
Screenshot: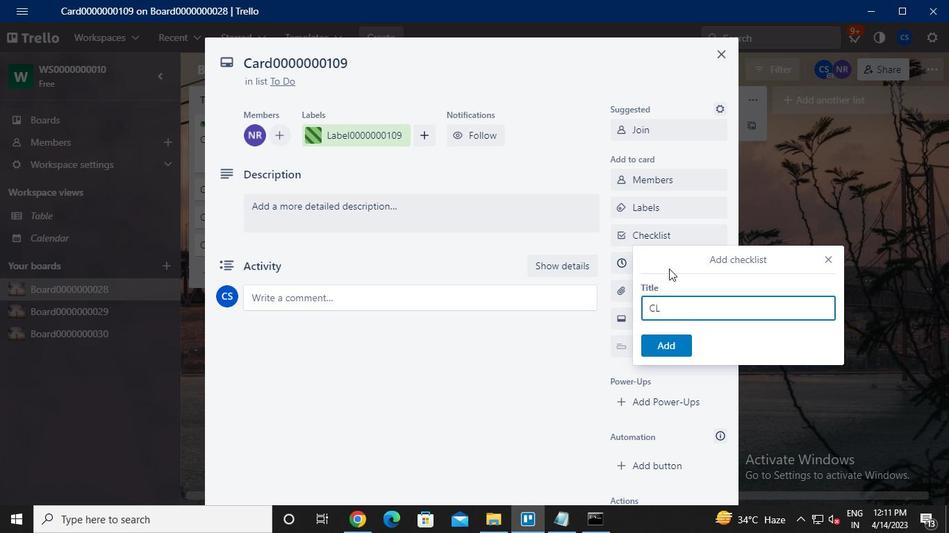 
Action: Keyboard <96>
Screenshot: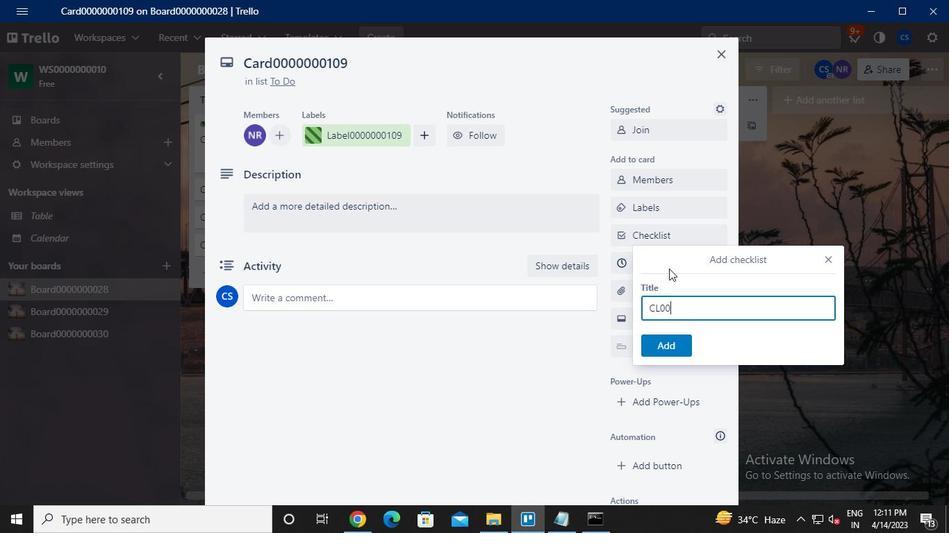 
Action: Keyboard <96>
Screenshot: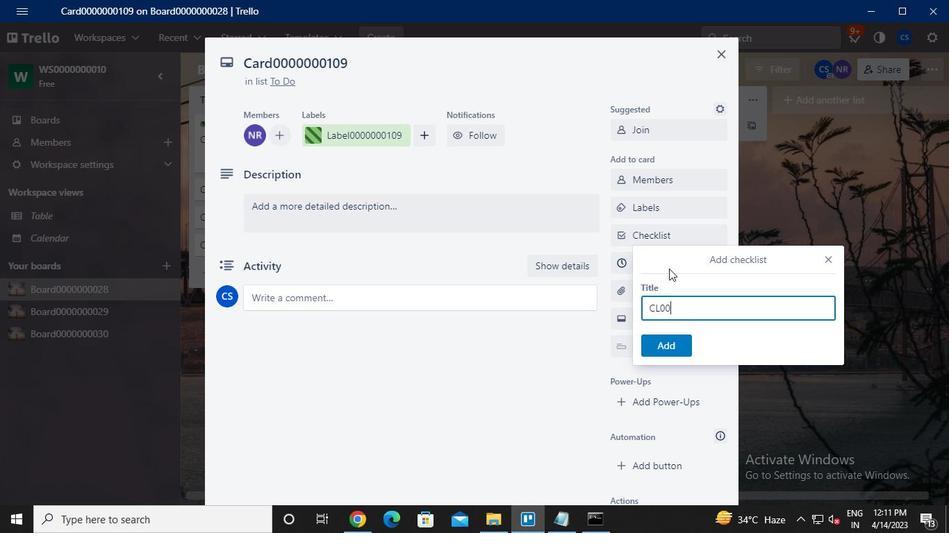 
Action: Keyboard <96>
Screenshot: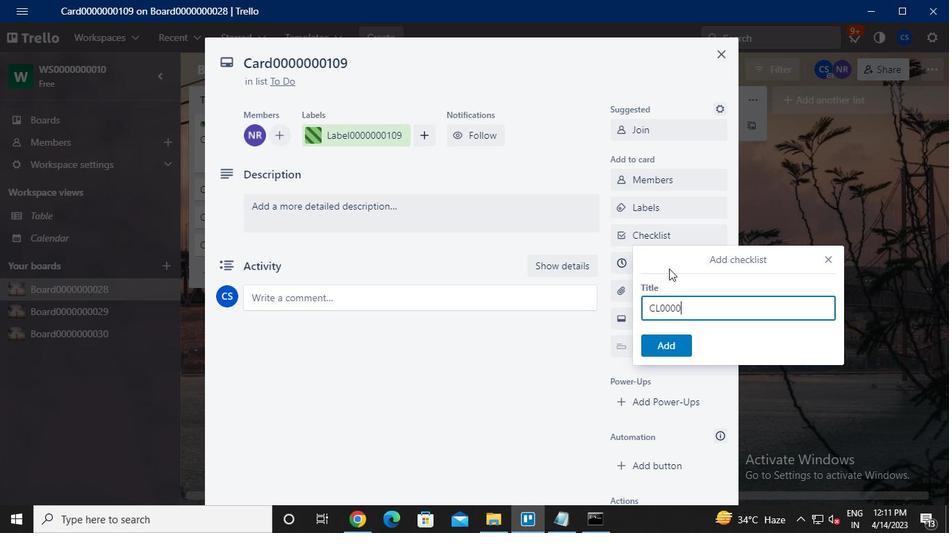
Action: Keyboard <96>
Screenshot: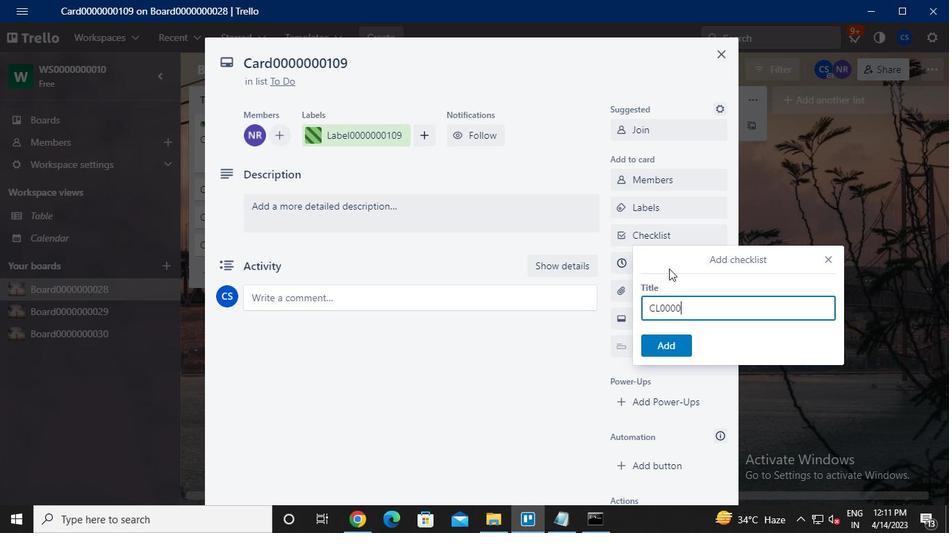
Action: Mouse moved to (669, 269)
Screenshot: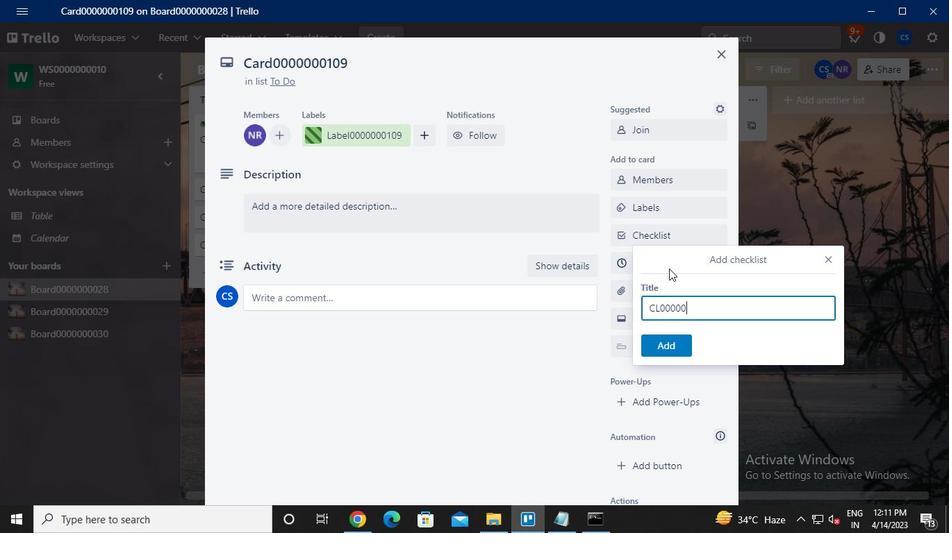 
Action: Keyboard <96>
Screenshot: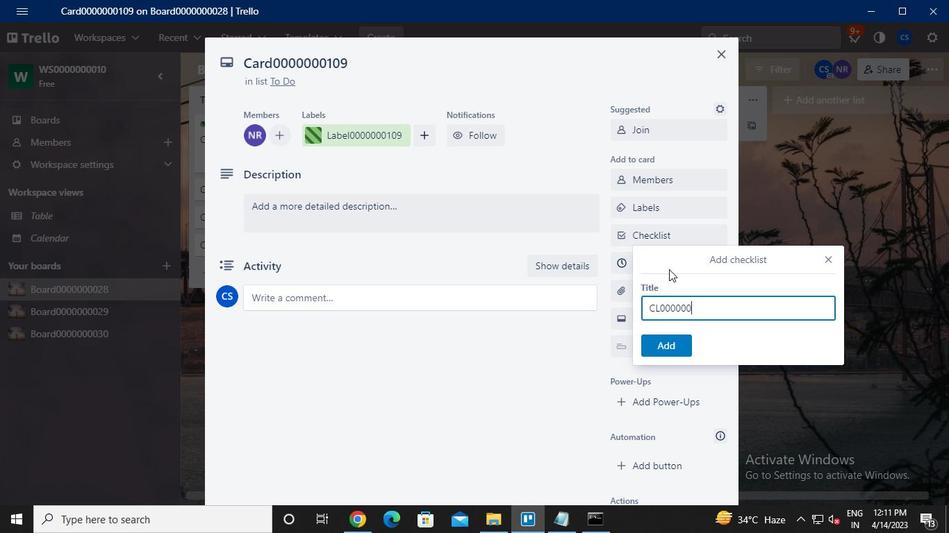 
Action: Keyboard <97>
Screenshot: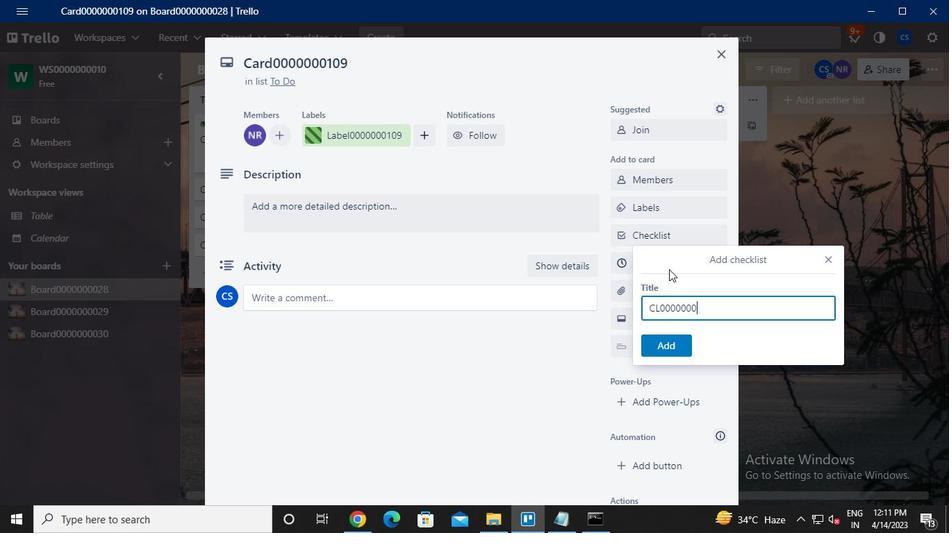 
Action: Keyboard <96>
Screenshot: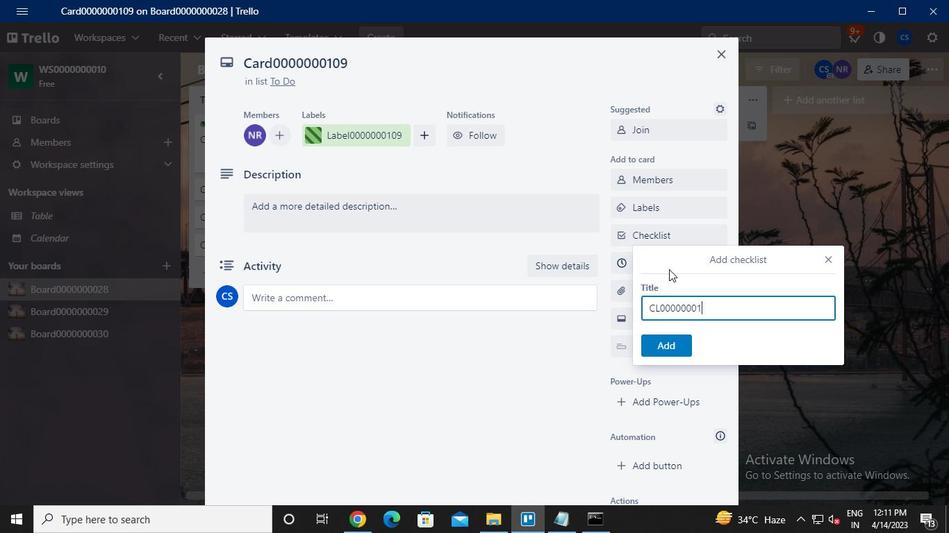 
Action: Keyboard <105>
Screenshot: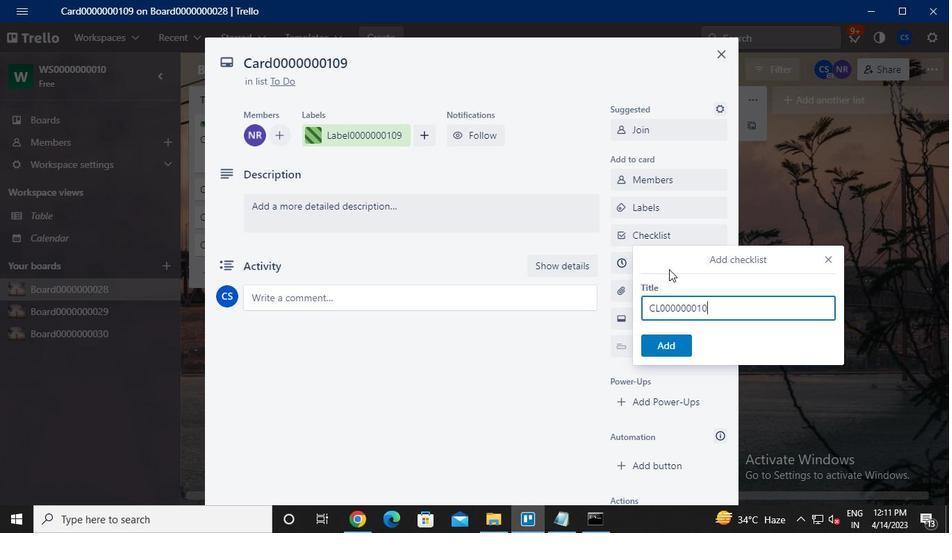 
Action: Mouse moved to (684, 342)
Screenshot: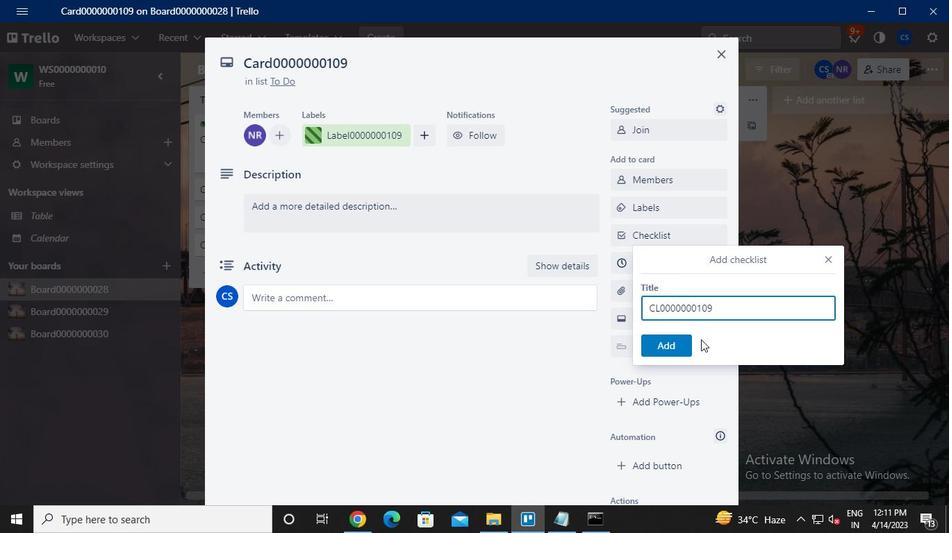 
Action: Mouse pressed left at (684, 342)
Screenshot: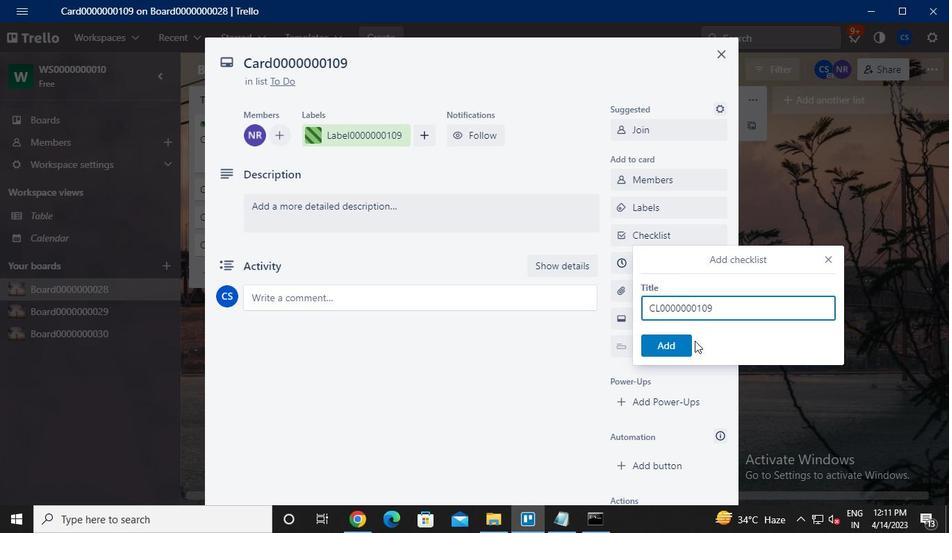 
Action: Mouse moved to (663, 262)
Screenshot: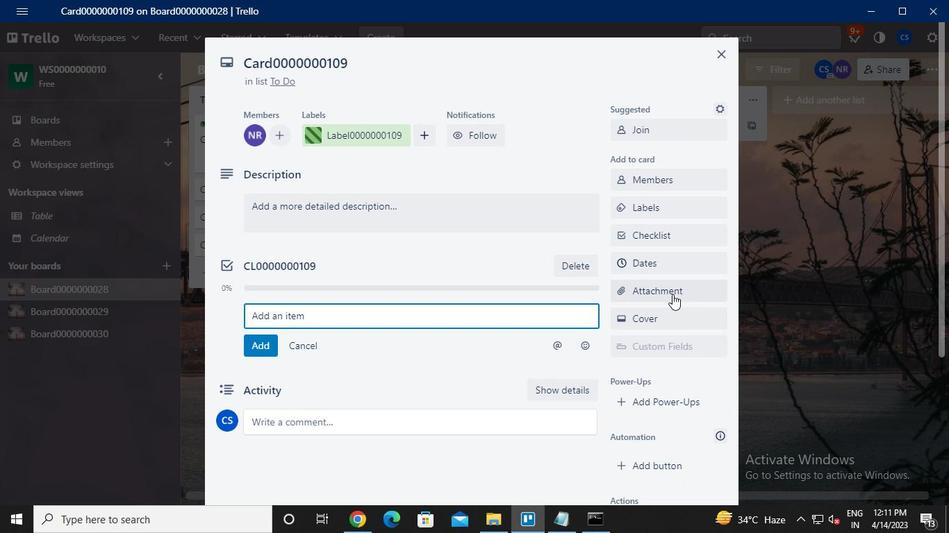 
Action: Mouse pressed left at (663, 262)
Screenshot: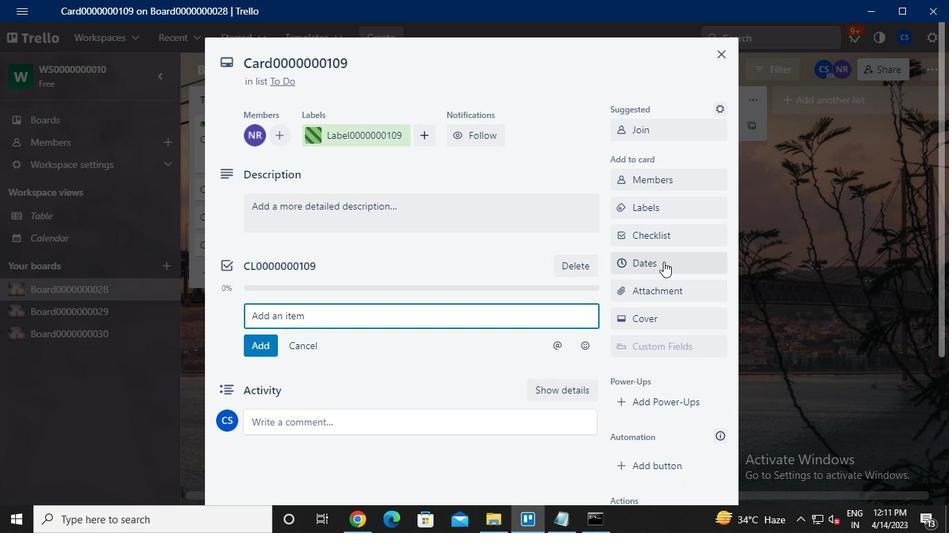 
Action: Mouse moved to (627, 320)
Screenshot: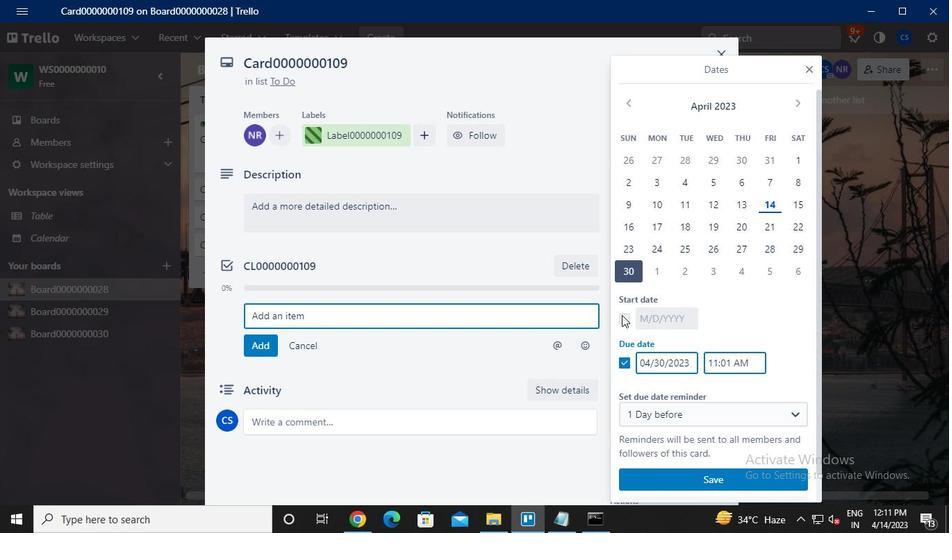 
Action: Mouse pressed left at (627, 320)
Screenshot: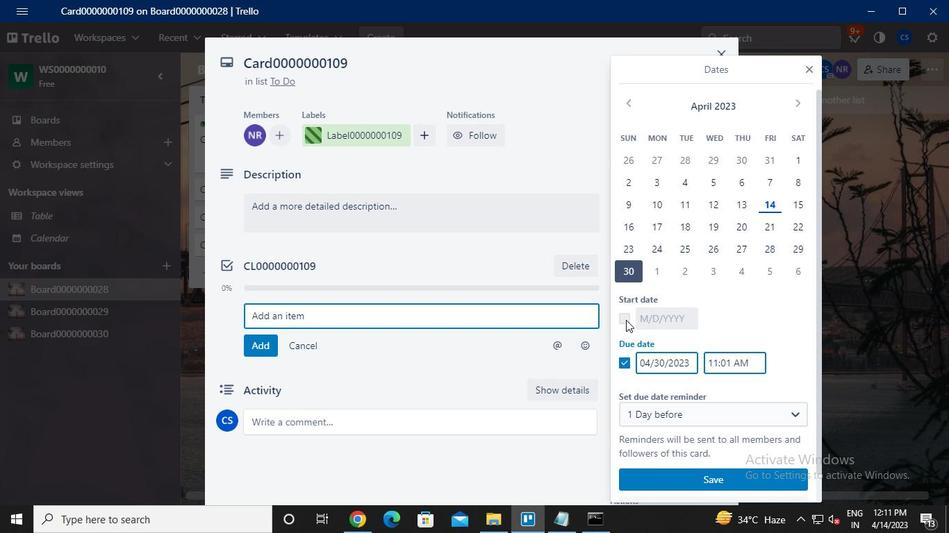
Action: Mouse moved to (796, 182)
Screenshot: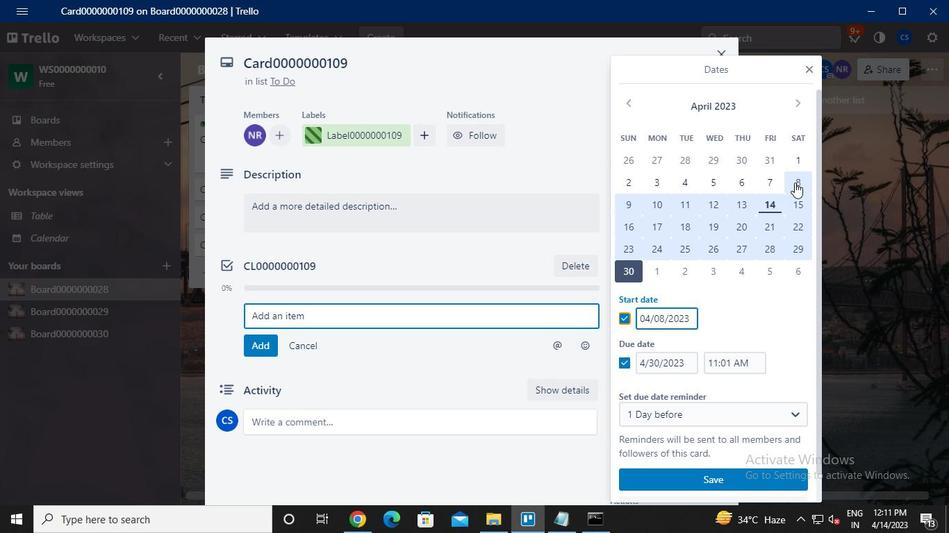 
Action: Mouse pressed left at (796, 182)
Screenshot: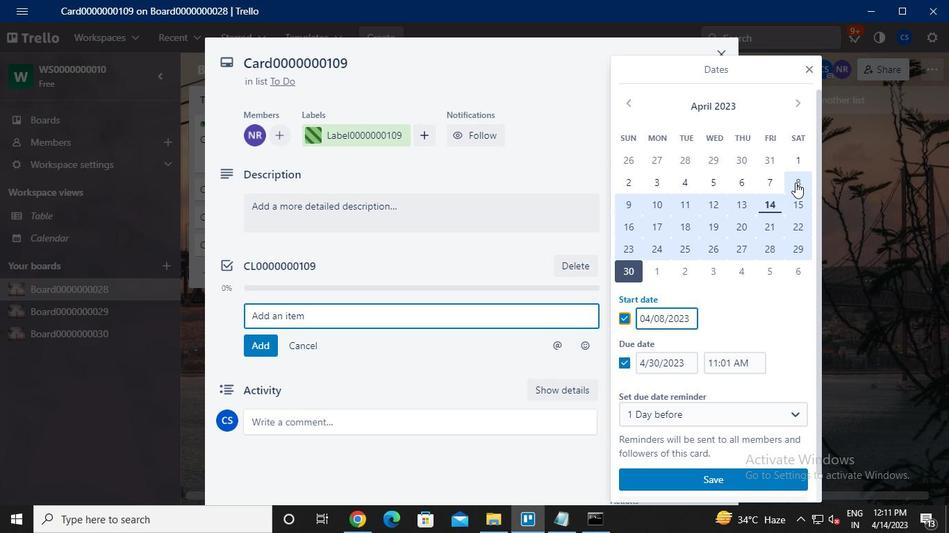 
Action: Mouse moved to (630, 270)
Screenshot: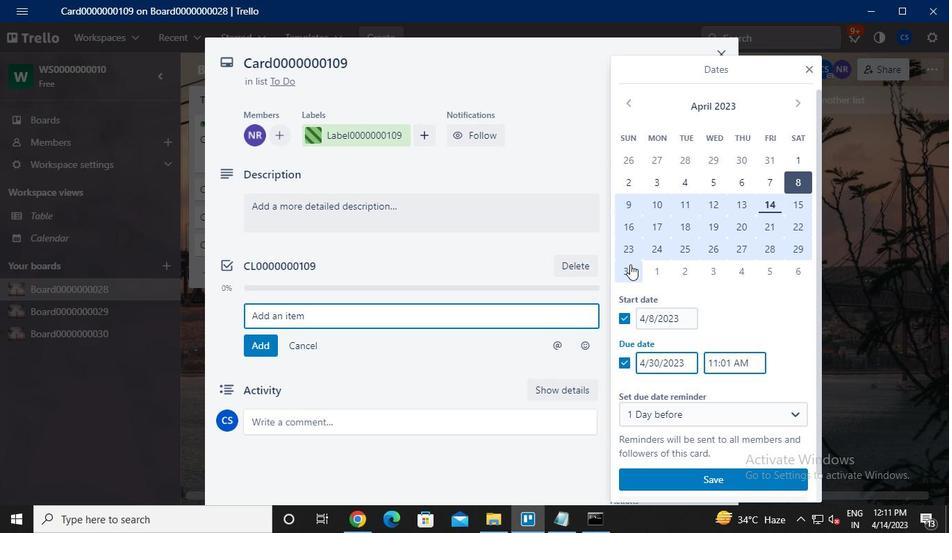 
Action: Mouse pressed left at (630, 270)
Screenshot: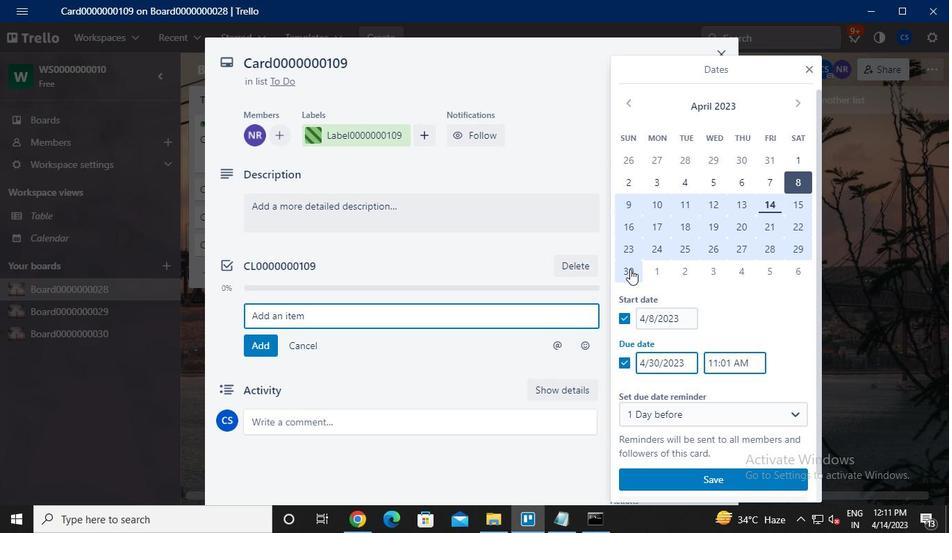 
Action: Mouse moved to (708, 474)
Screenshot: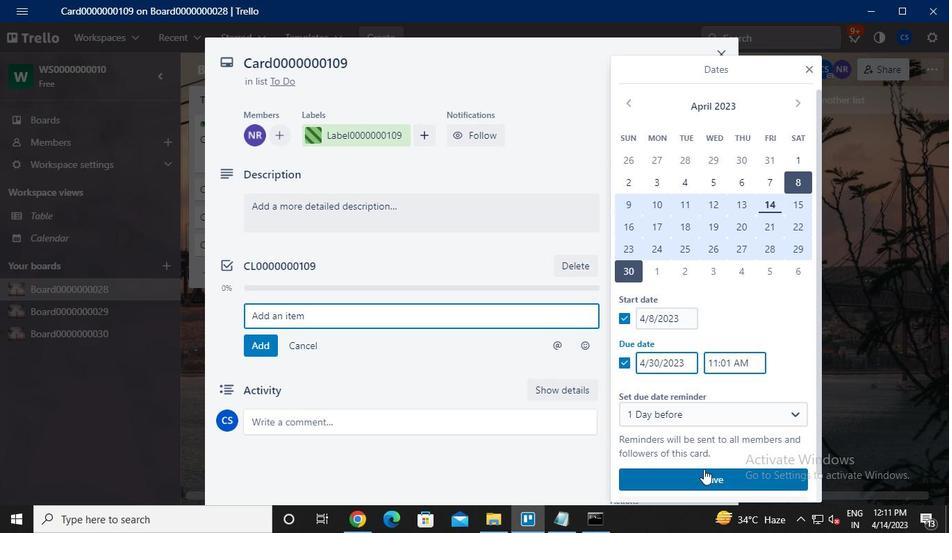 
Action: Mouse pressed left at (708, 474)
Screenshot: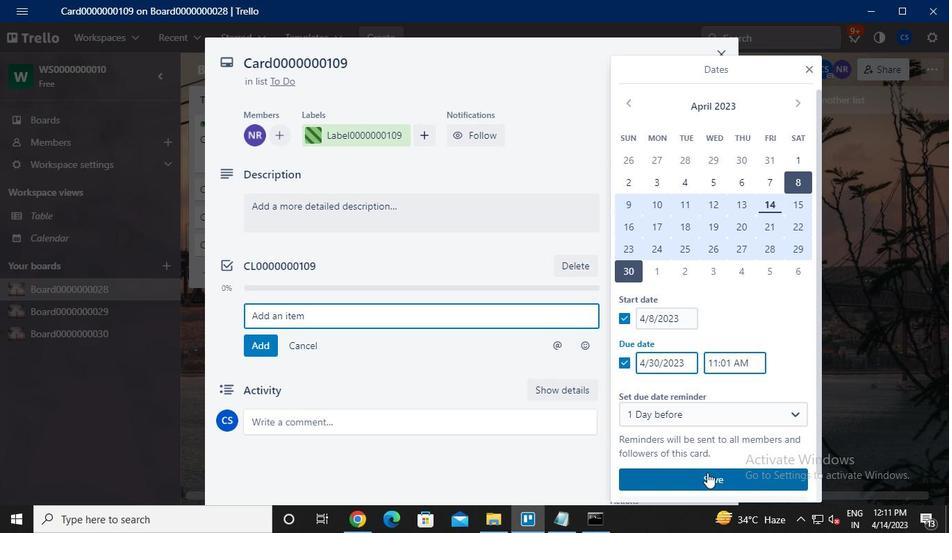 
Action: Mouse moved to (596, 526)
Screenshot: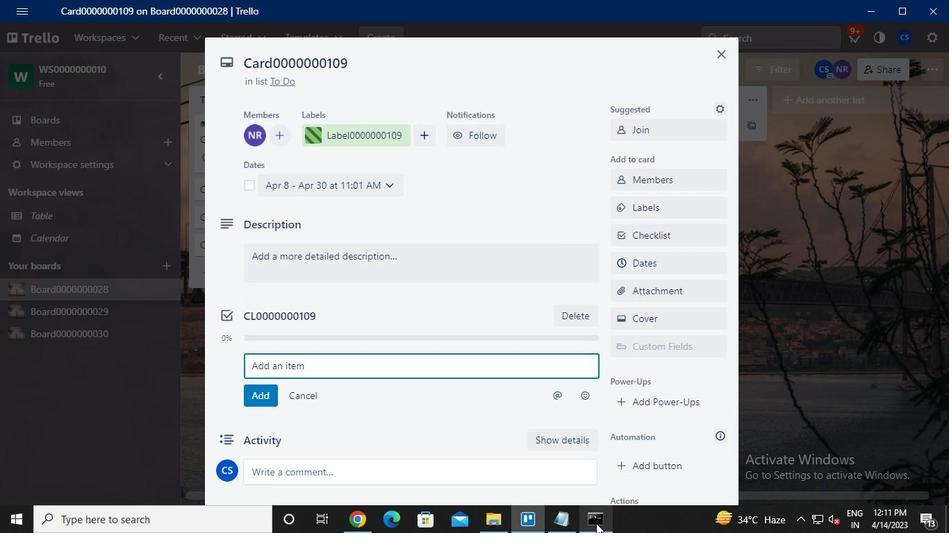
Action: Mouse pressed left at (596, 526)
Screenshot: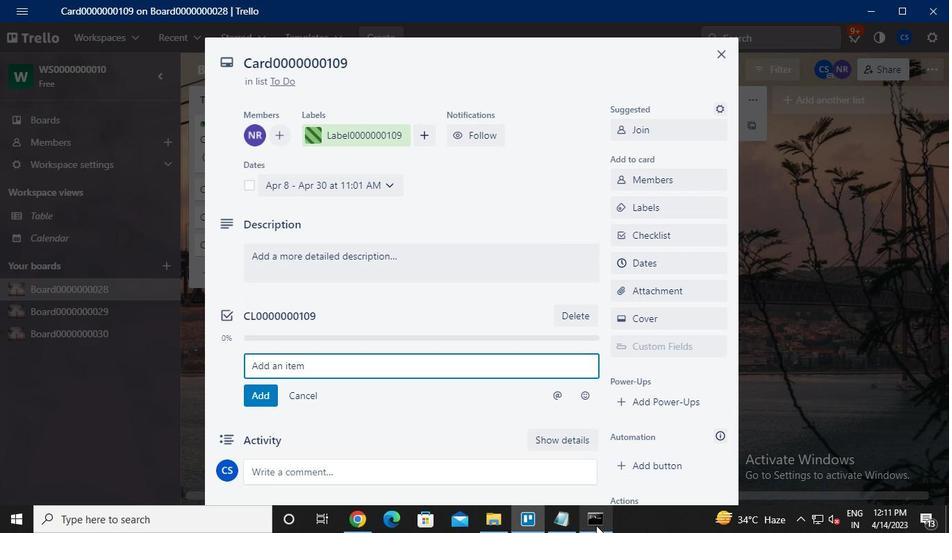 
Action: Mouse moved to (723, 65)
Screenshot: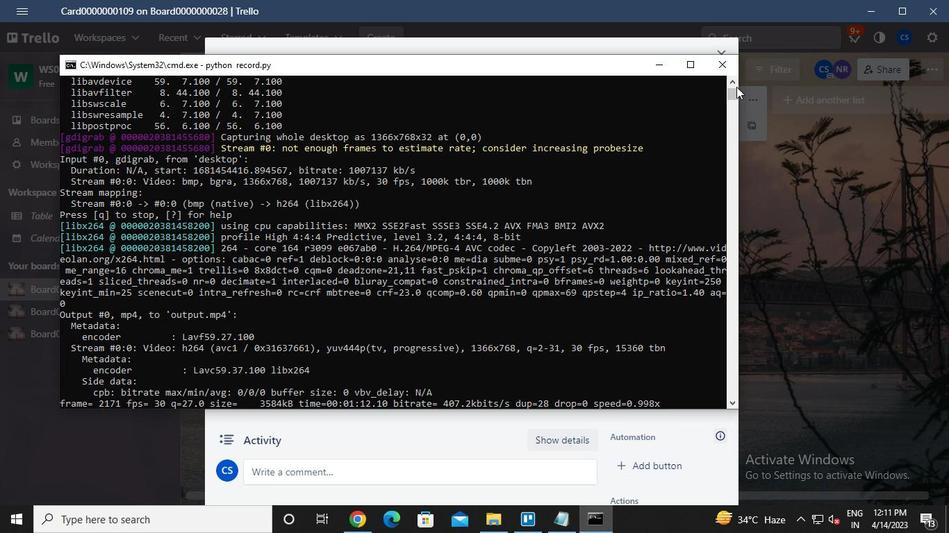 
Action: Mouse pressed left at (723, 65)
Screenshot: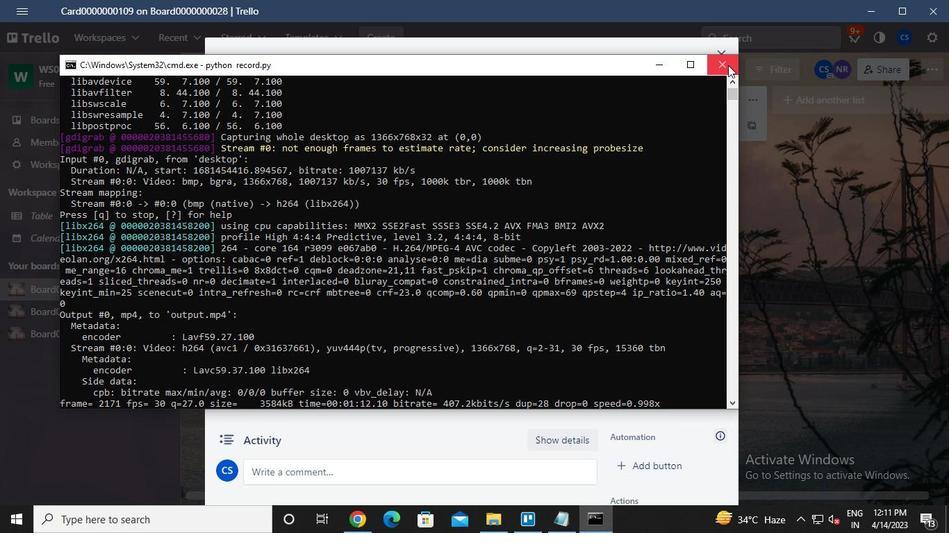 
